 Task: Create a rule from the Recommended list, Task Added to this Project -> add SubTasks in the project AgileBuddy with SubTasks Gather and Analyse Requirements , Design and Implement Solution , System Test and UAT , Release to Production / Go Live
Action: Mouse moved to (237, 349)
Screenshot: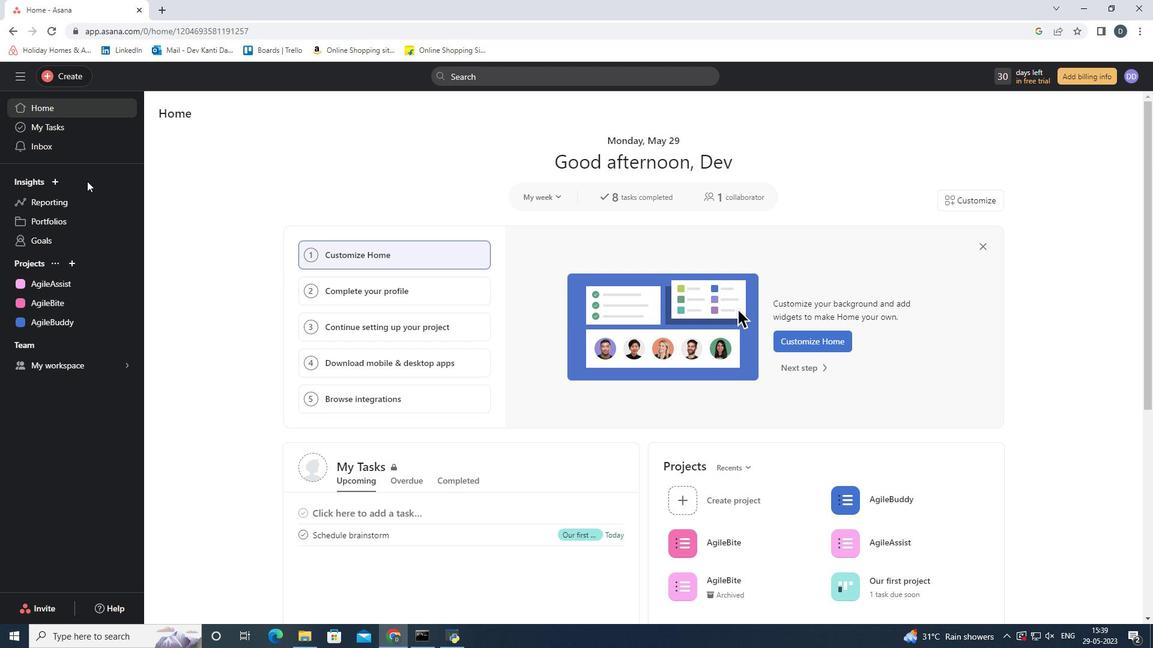 
Action: Mouse scrolled (237, 348) with delta (0, 0)
Screenshot: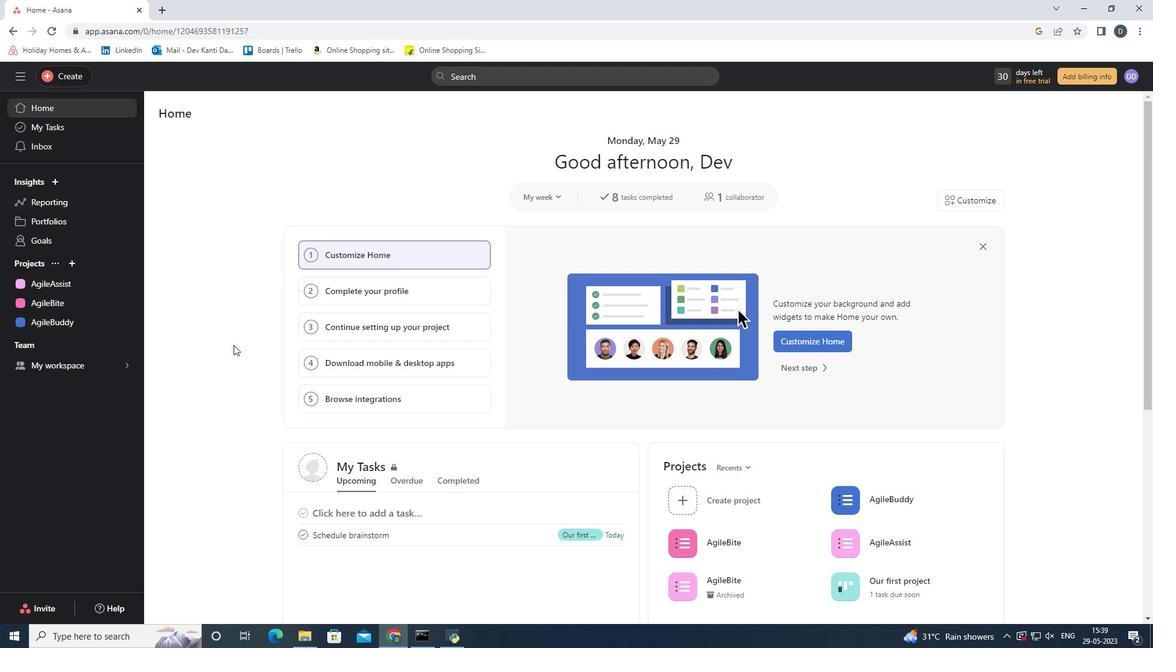 
Action: Mouse scrolled (237, 348) with delta (0, 0)
Screenshot: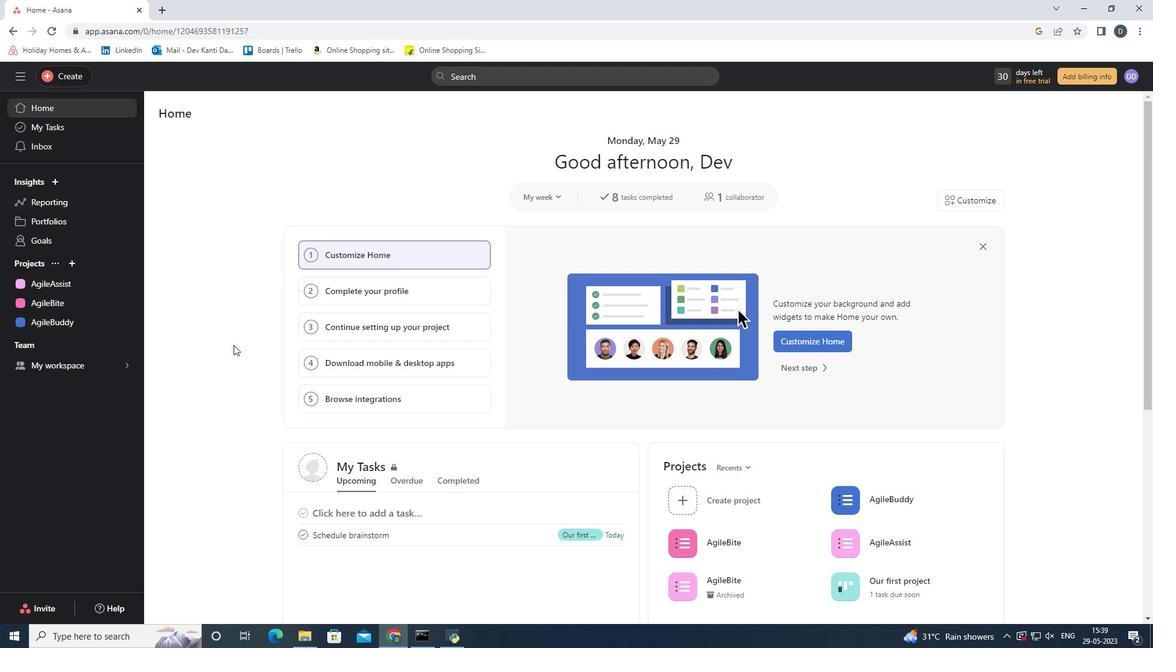 
Action: Mouse scrolled (237, 348) with delta (0, 0)
Screenshot: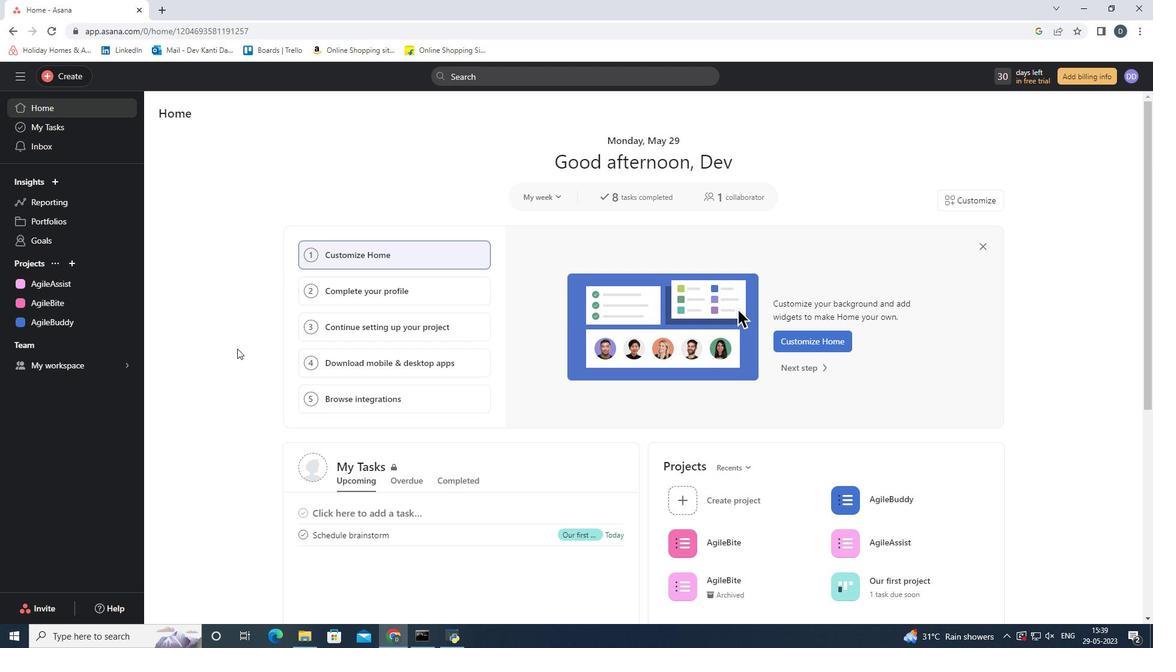 
Action: Mouse scrolled (237, 348) with delta (0, 0)
Screenshot: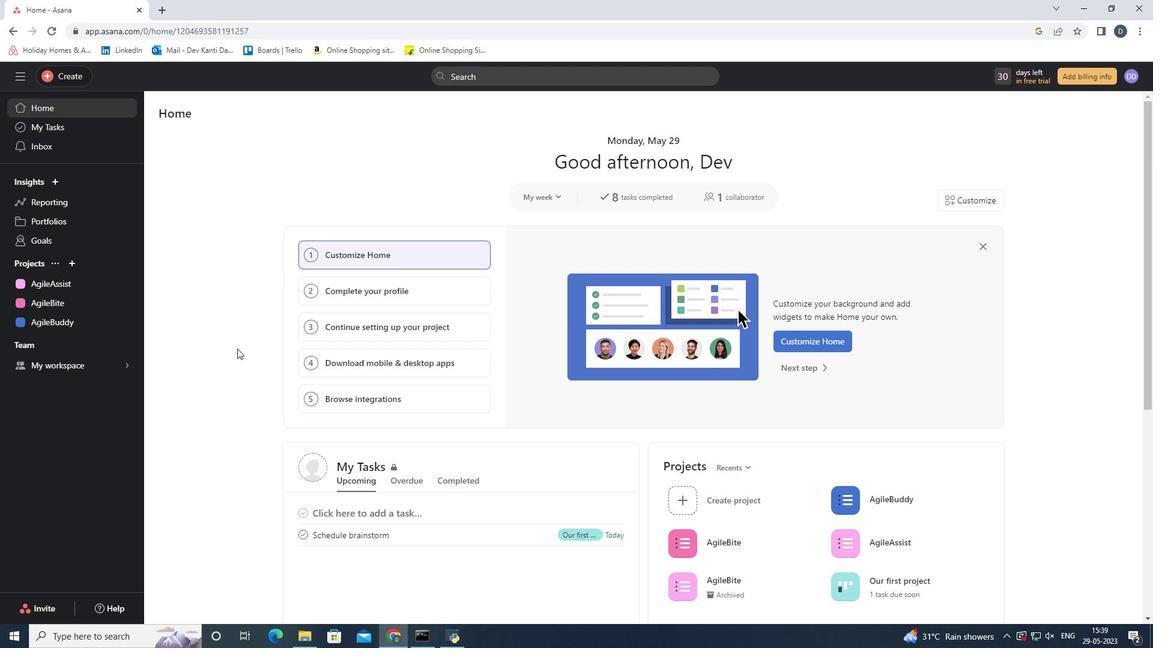 
Action: Mouse moved to (238, 349)
Screenshot: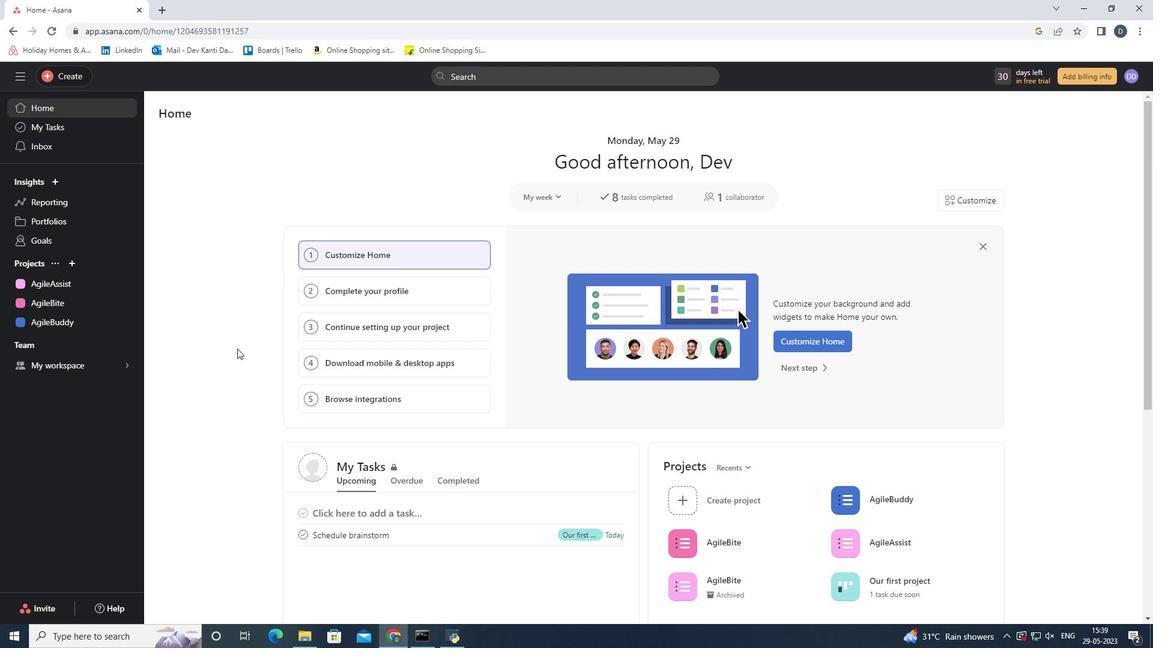 
Action: Mouse scrolled (237, 348) with delta (0, 0)
Screenshot: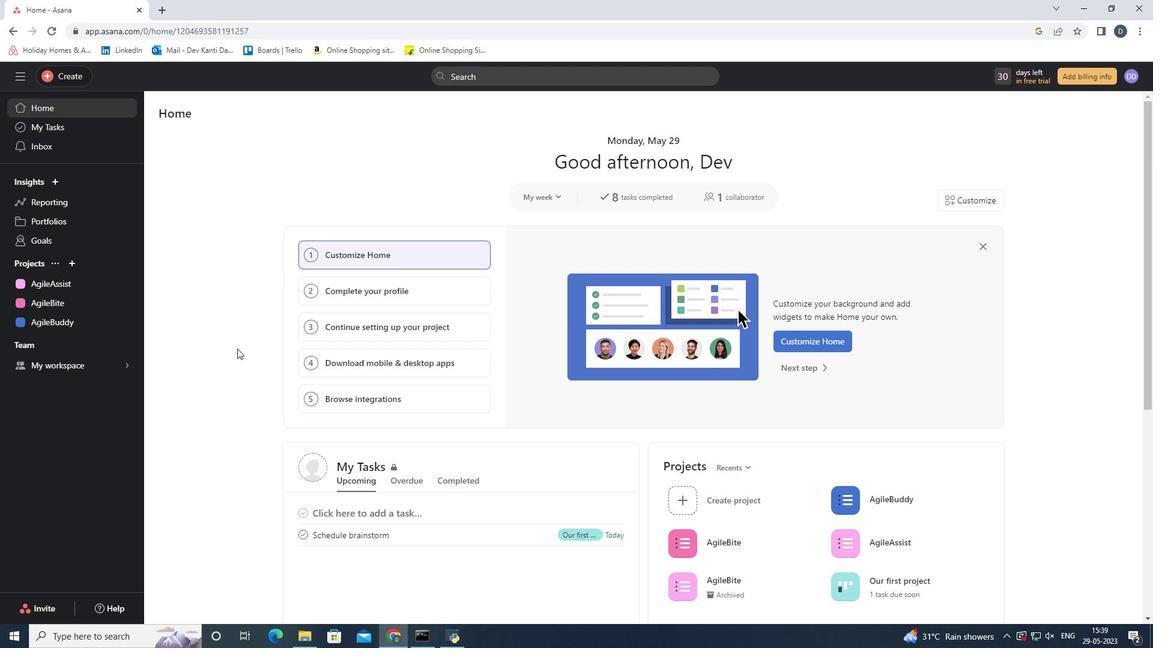 
Action: Mouse scrolled (238, 349) with delta (0, 0)
Screenshot: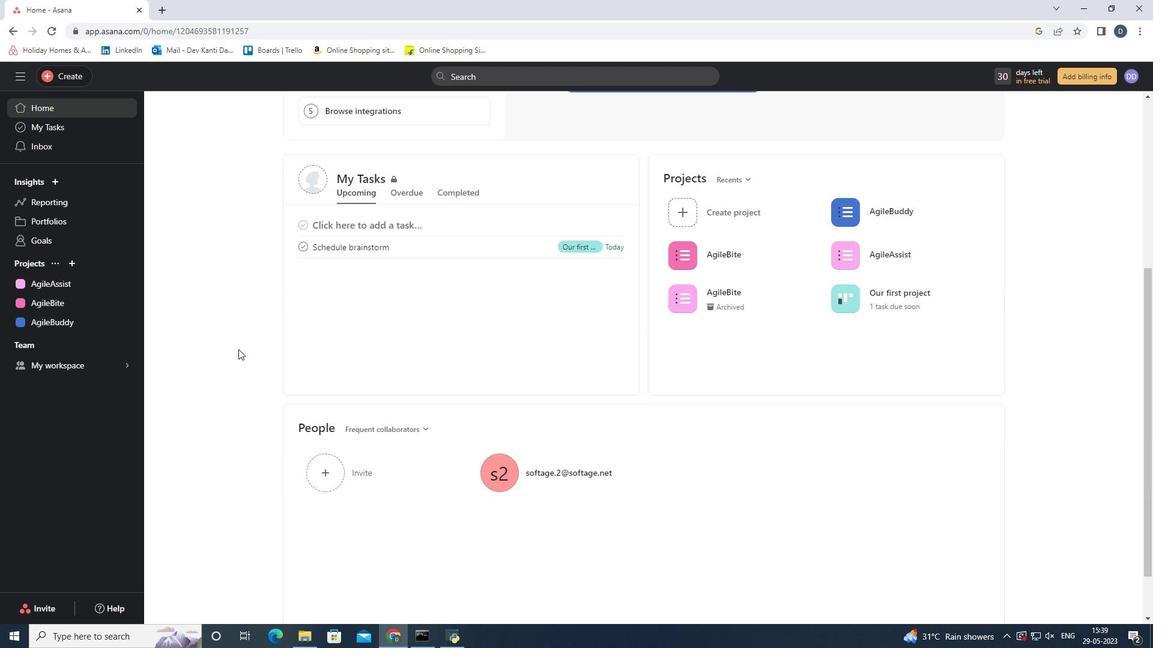 
Action: Mouse scrolled (238, 349) with delta (0, 0)
Screenshot: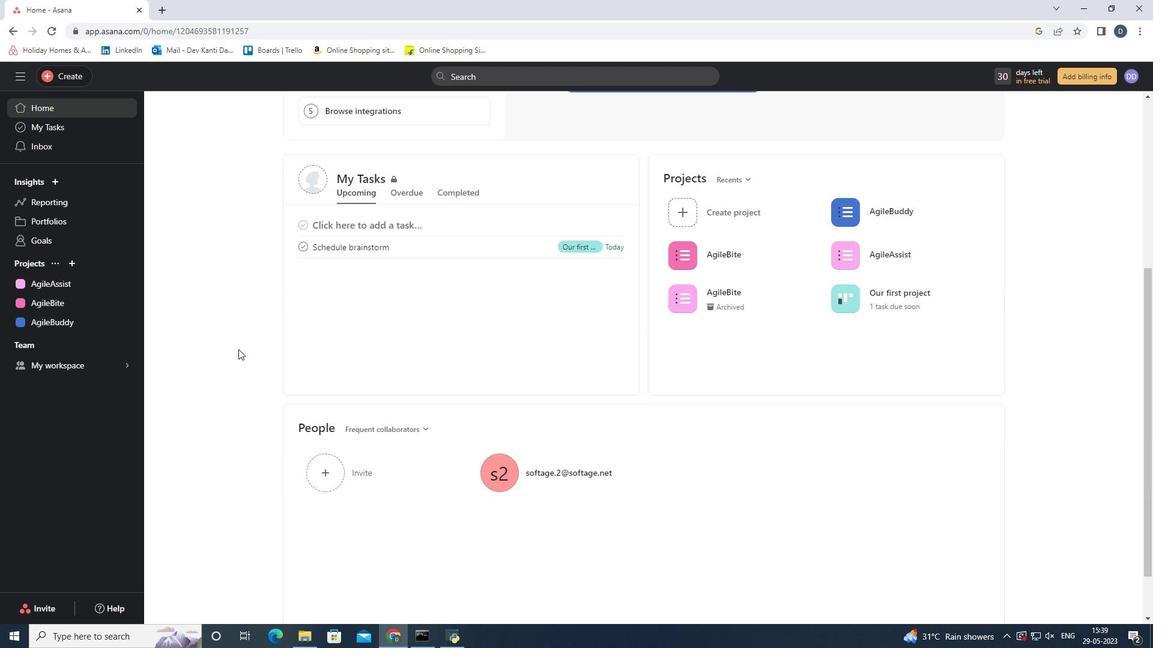 
Action: Mouse scrolled (238, 349) with delta (0, 0)
Screenshot: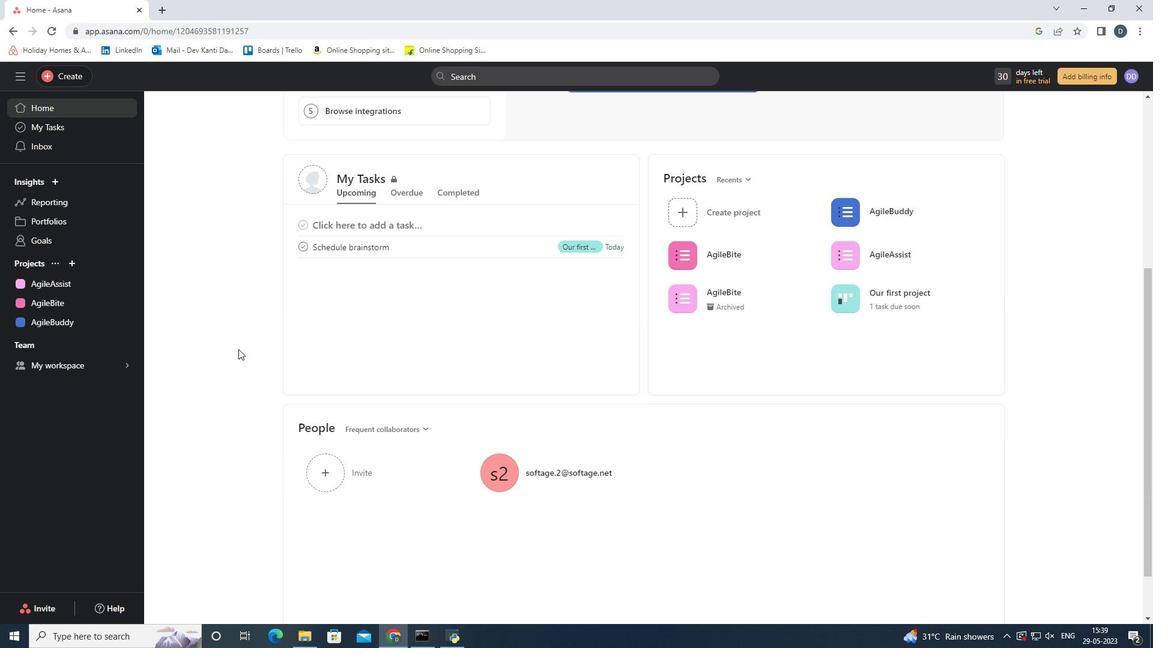 
Action: Mouse scrolled (238, 349) with delta (0, 0)
Screenshot: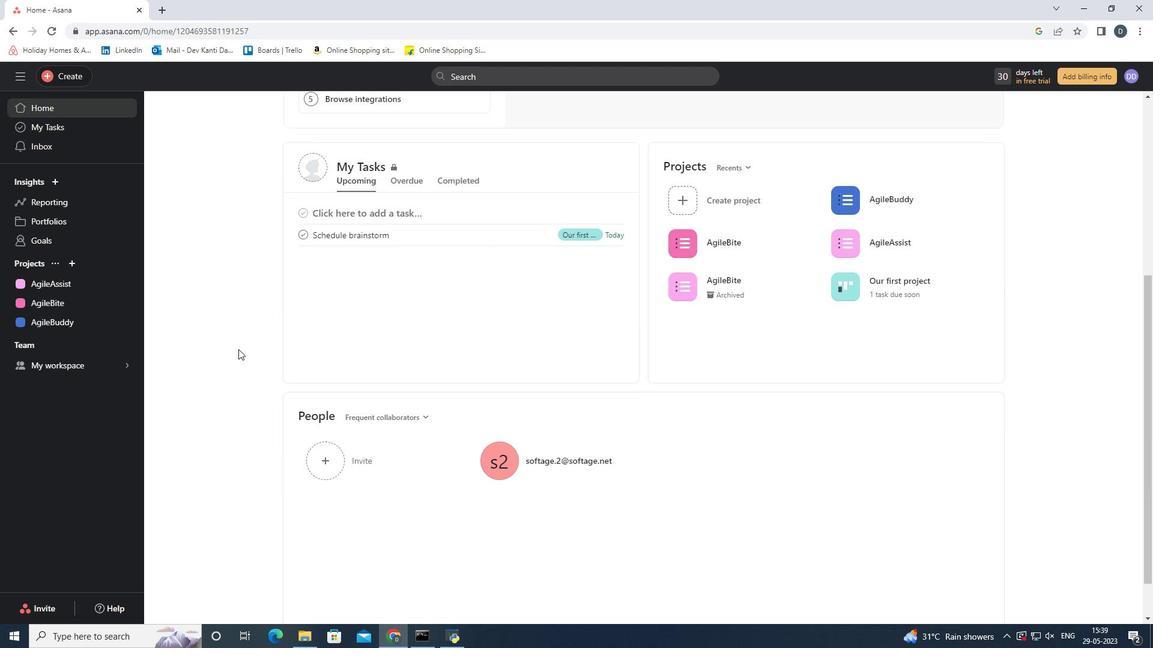 
Action: Mouse scrolled (238, 349) with delta (0, 0)
Screenshot: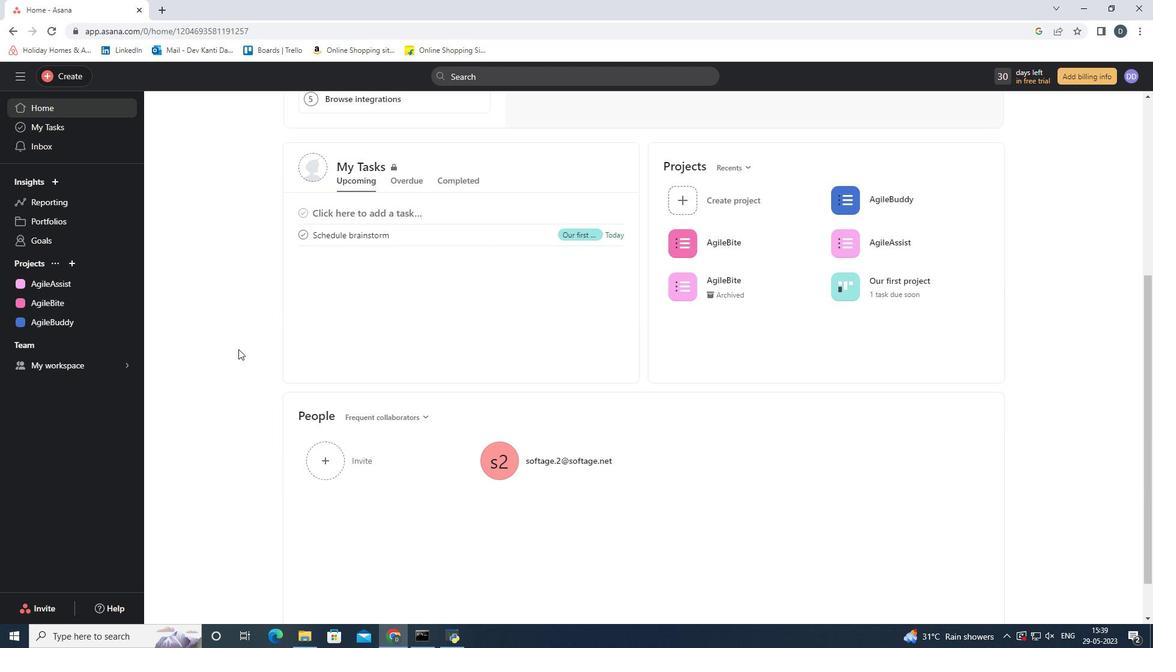 
Action: Mouse scrolled (238, 350) with delta (0, 0)
Screenshot: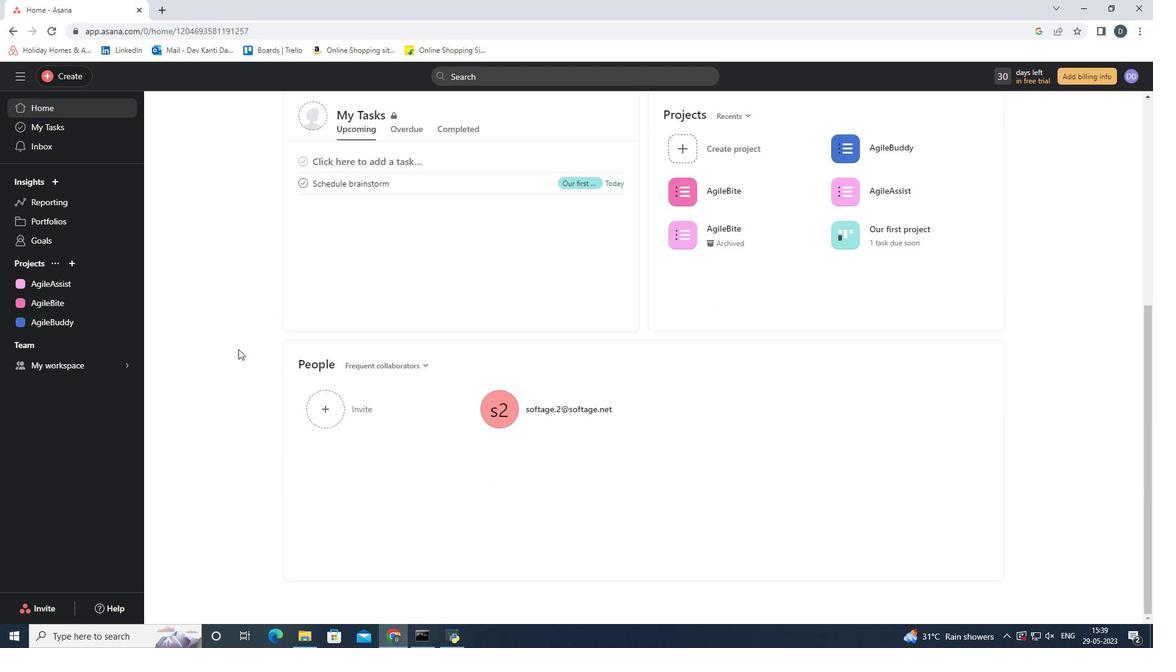 
Action: Mouse scrolled (238, 350) with delta (0, 0)
Screenshot: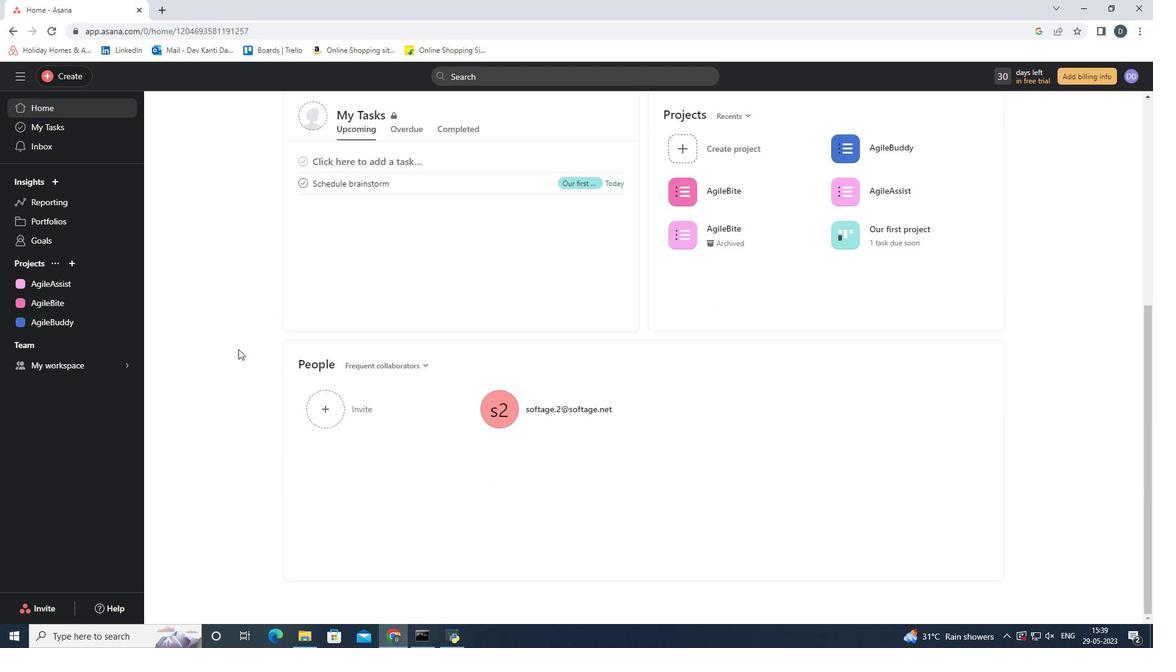 
Action: Mouse scrolled (238, 350) with delta (0, 0)
Screenshot: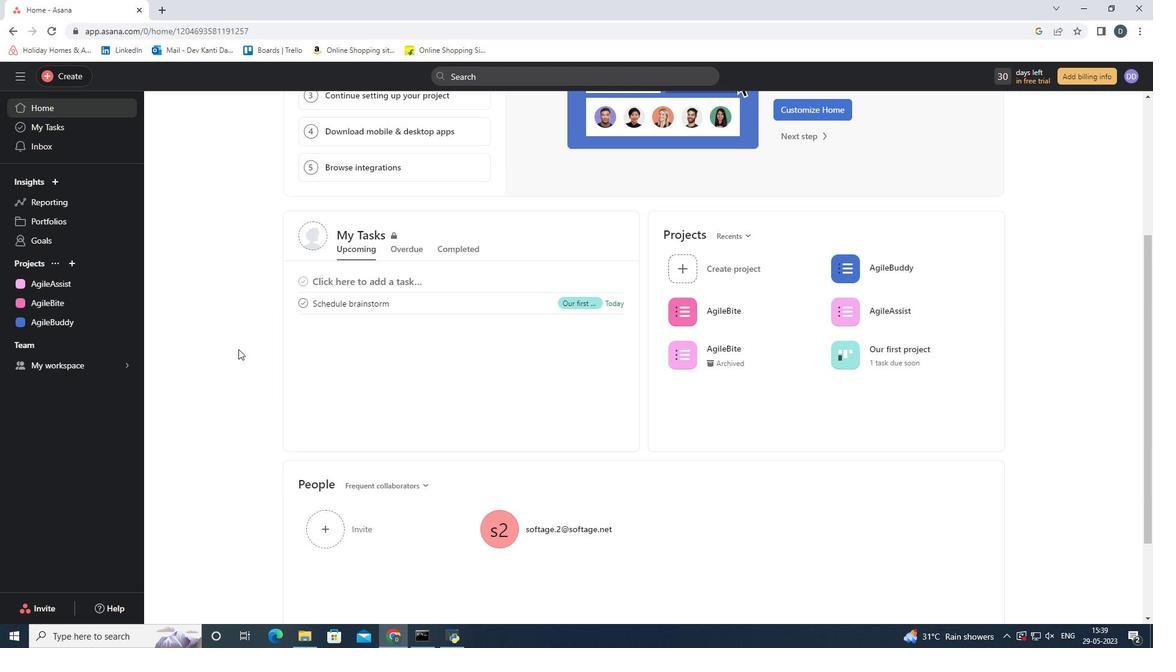 
Action: Mouse scrolled (238, 350) with delta (0, 0)
Screenshot: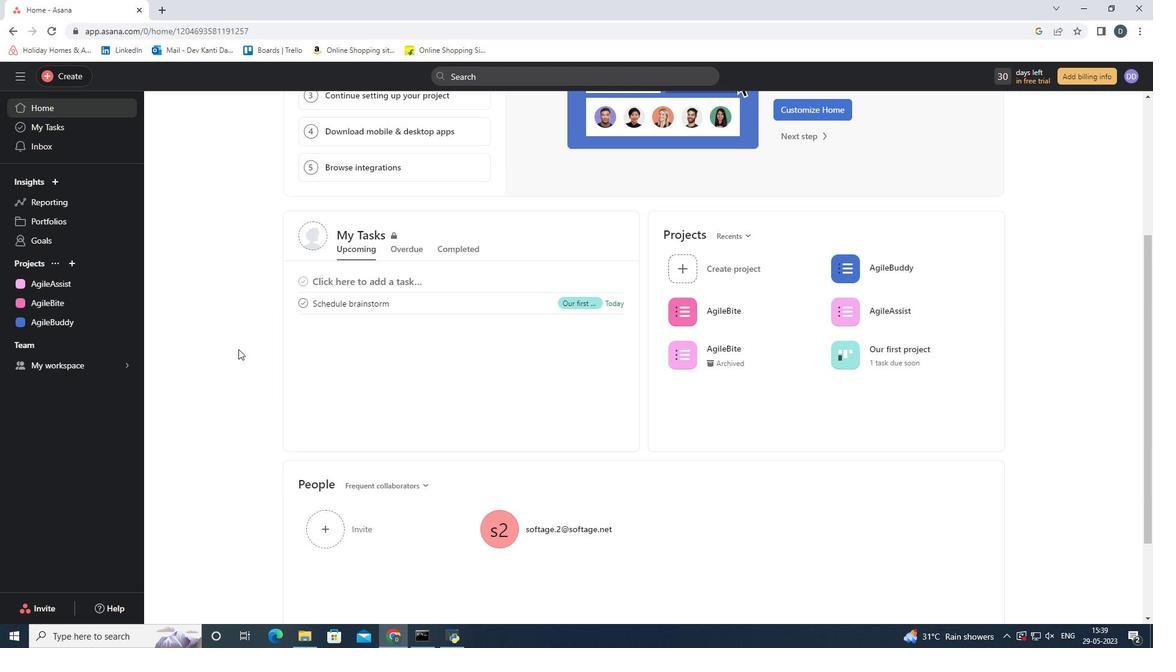 
Action: Mouse scrolled (238, 350) with delta (0, 0)
Screenshot: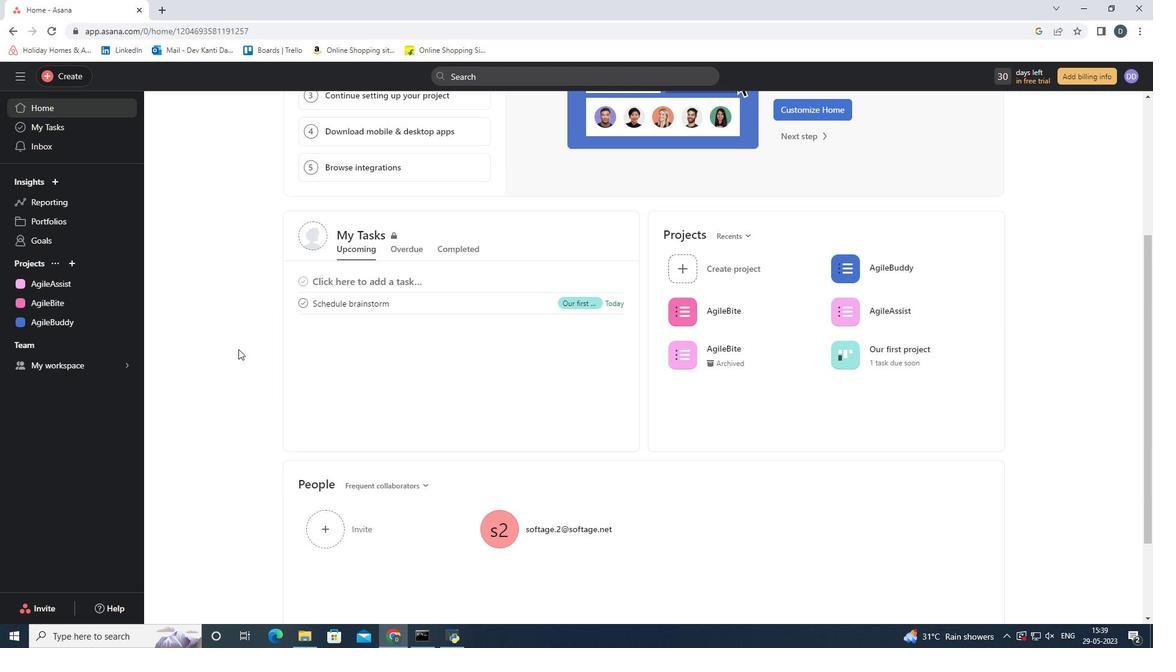 
Action: Mouse scrolled (238, 350) with delta (0, 0)
Screenshot: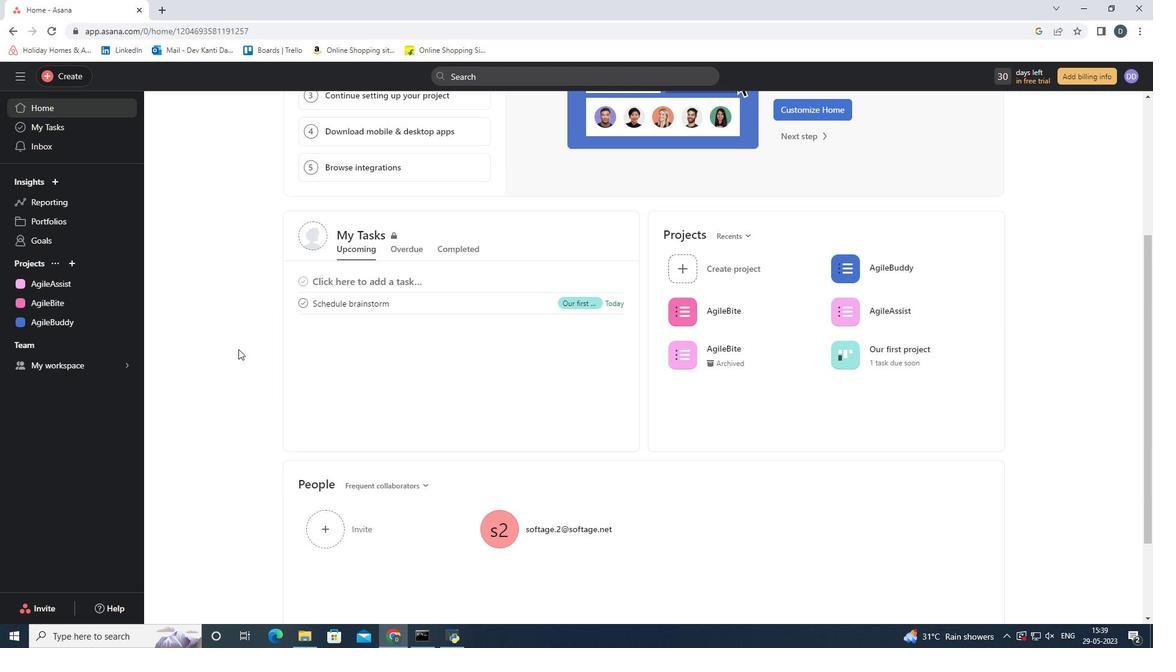
Action: Mouse scrolled (238, 350) with delta (0, 0)
Screenshot: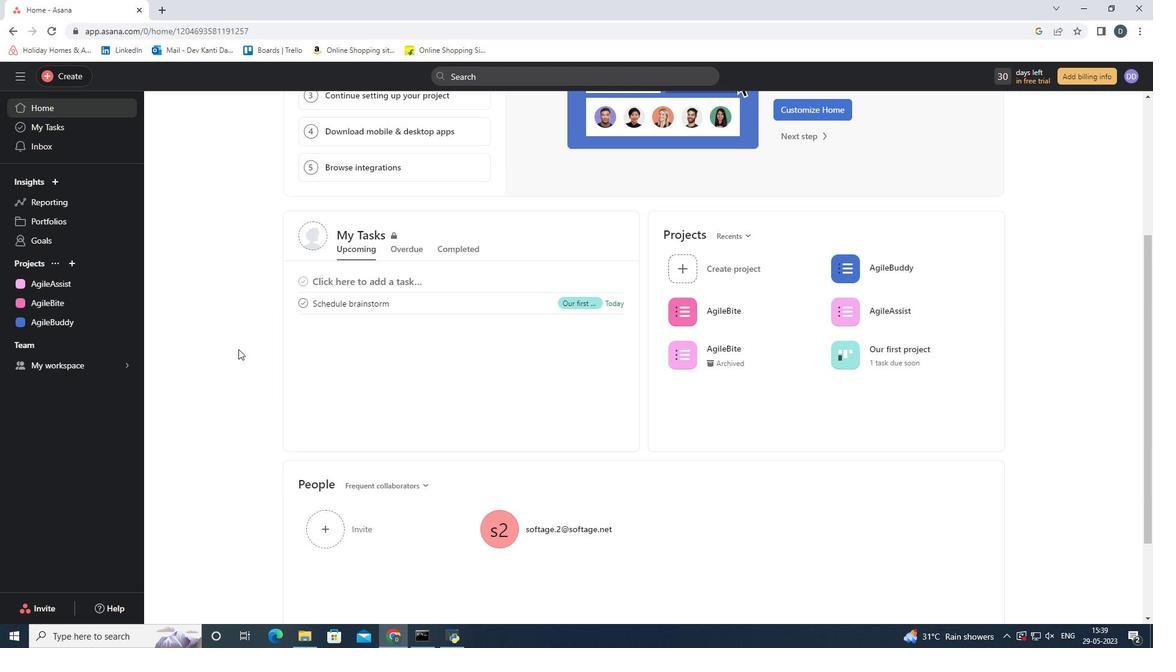 
Action: Mouse scrolled (238, 350) with delta (0, 0)
Screenshot: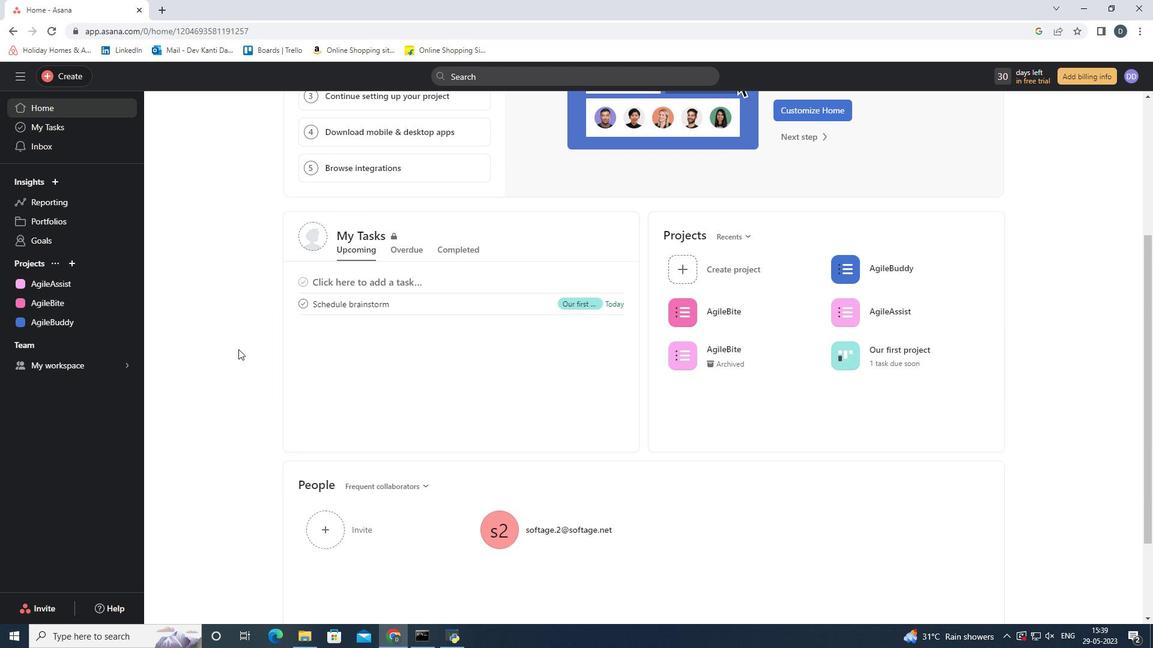 
Action: Mouse moved to (47, 323)
Screenshot: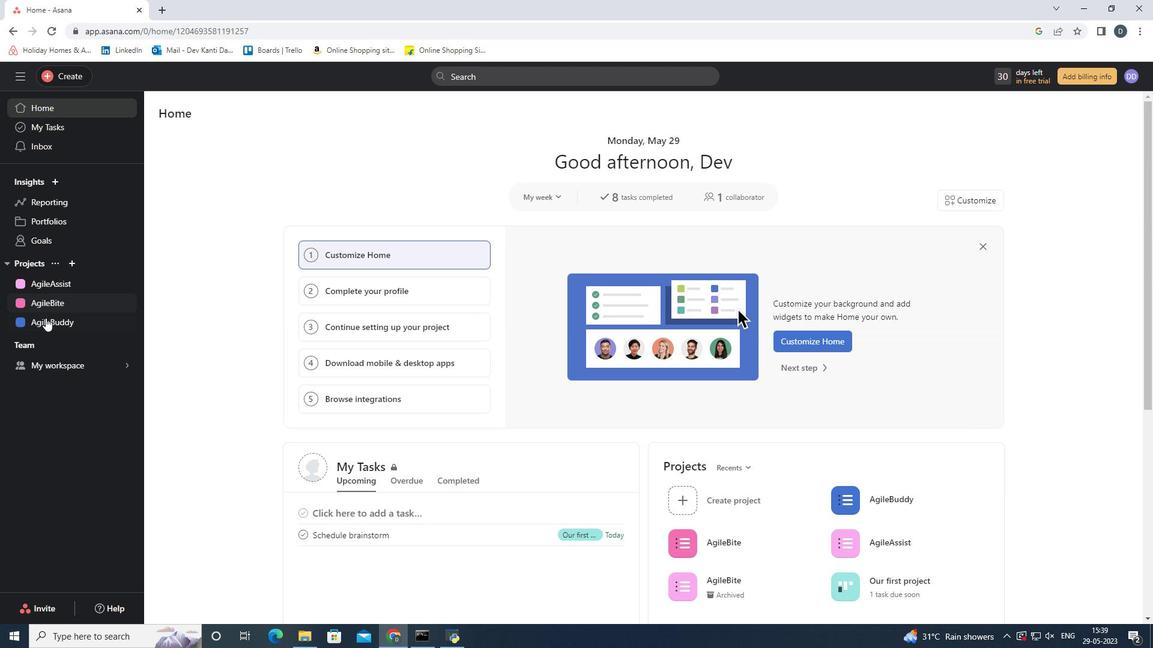 
Action: Mouse pressed left at (47, 323)
Screenshot: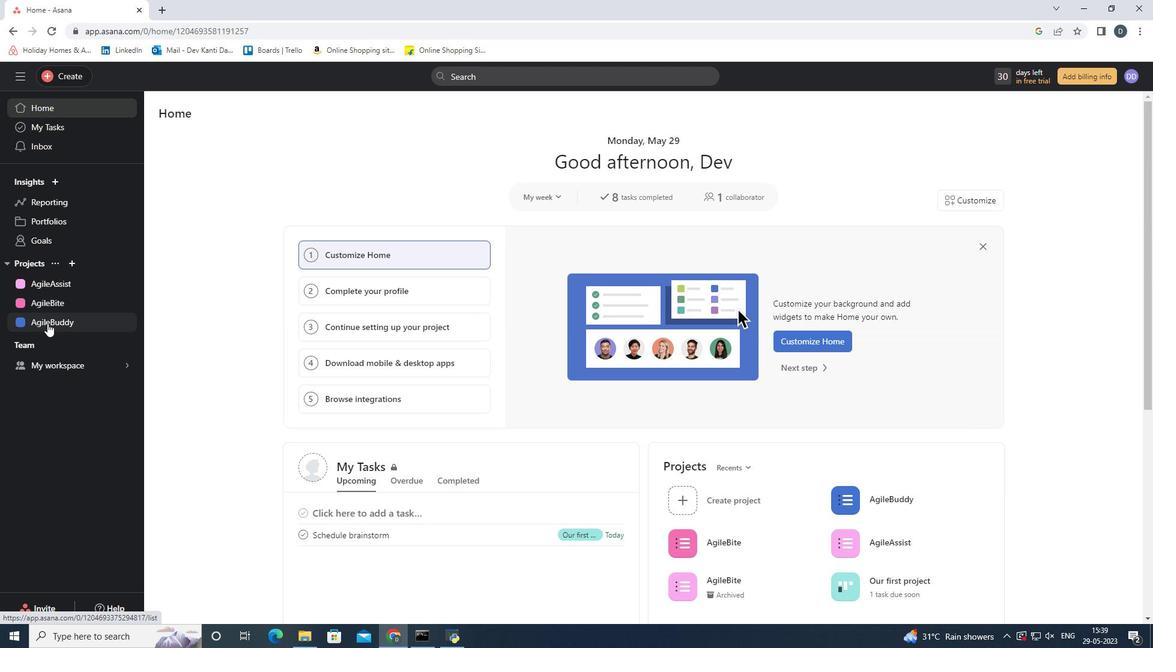 
Action: Mouse moved to (1107, 124)
Screenshot: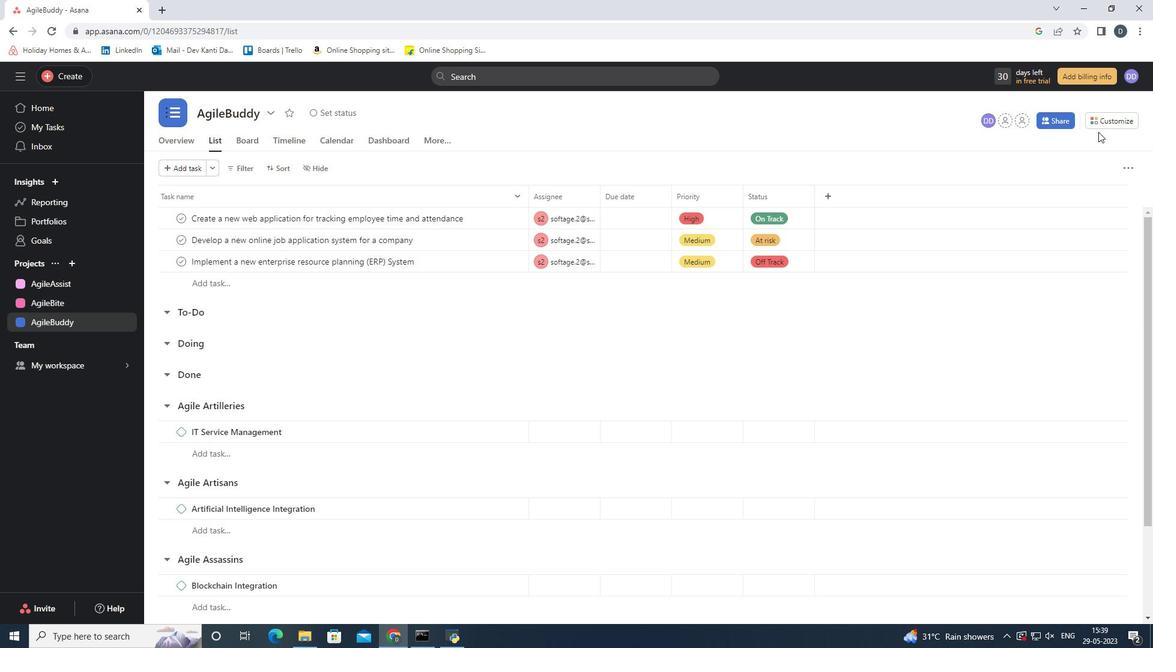 
Action: Mouse pressed left at (1107, 124)
Screenshot: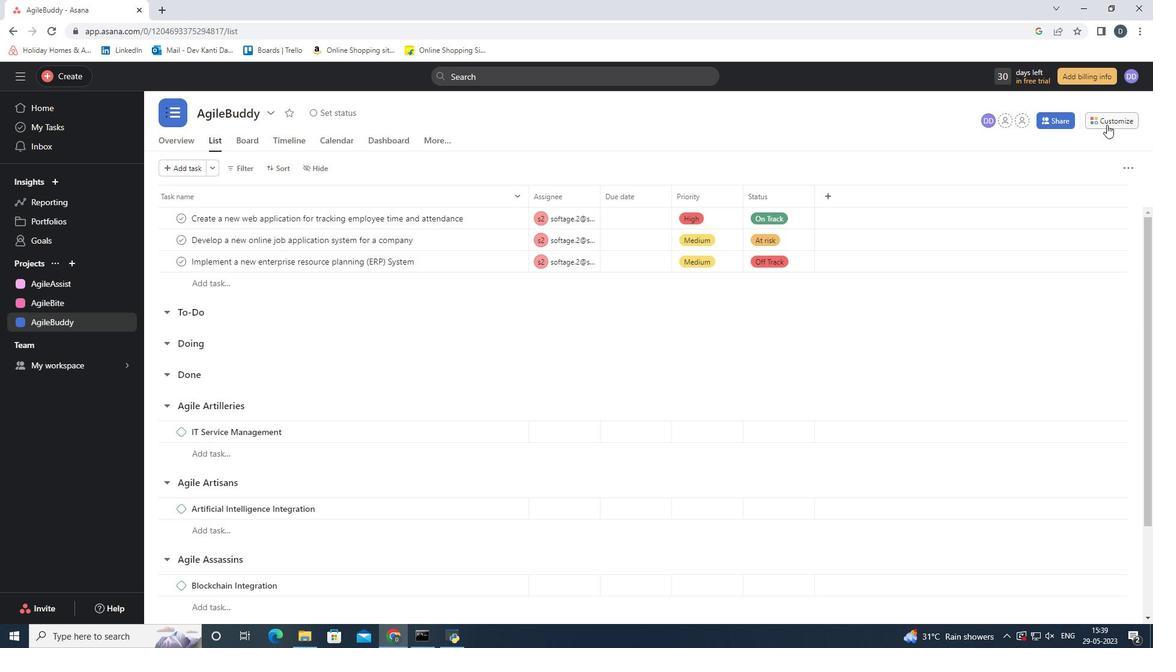 
Action: Mouse moved to (912, 274)
Screenshot: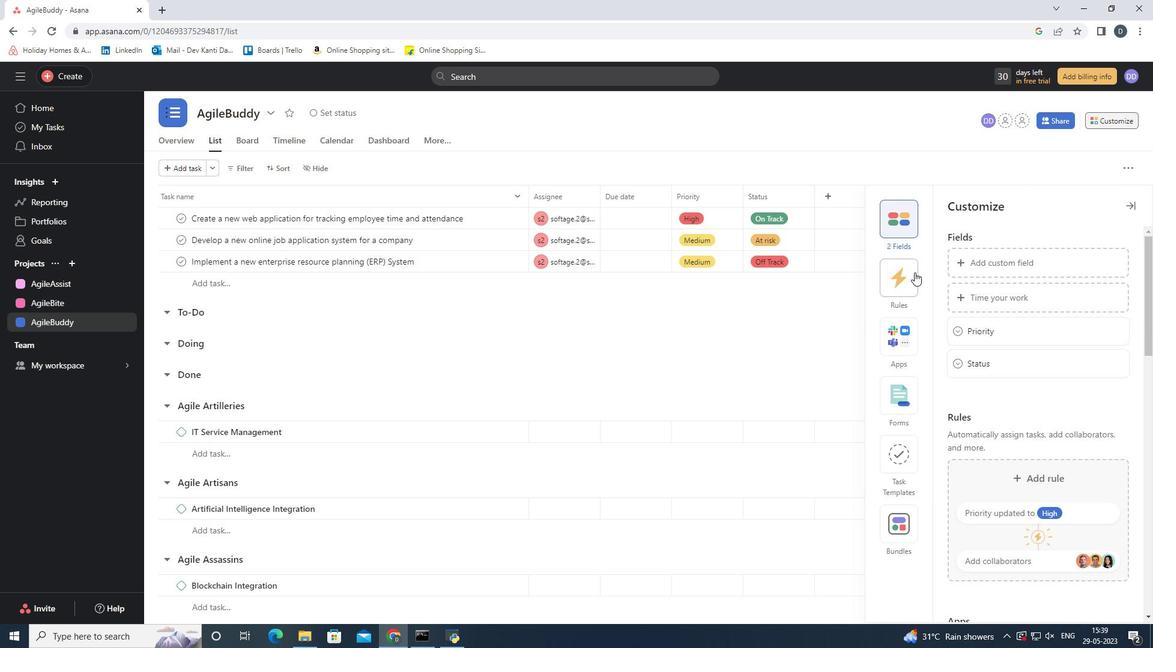 
Action: Mouse pressed left at (912, 274)
Screenshot: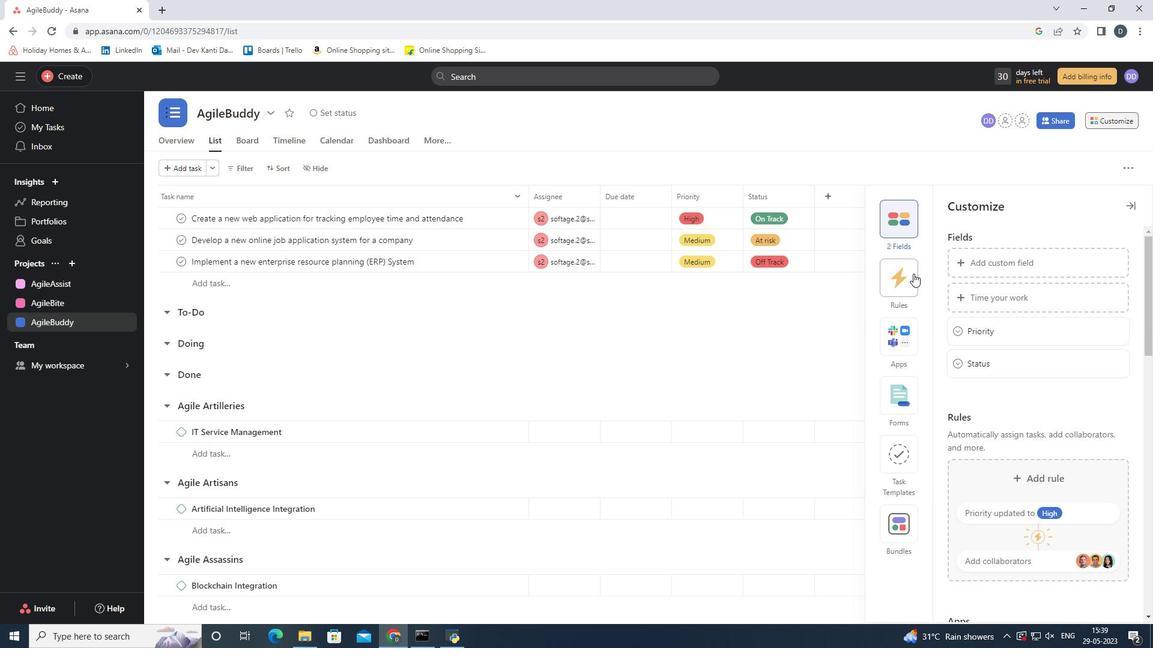 
Action: Mouse moved to (1075, 316)
Screenshot: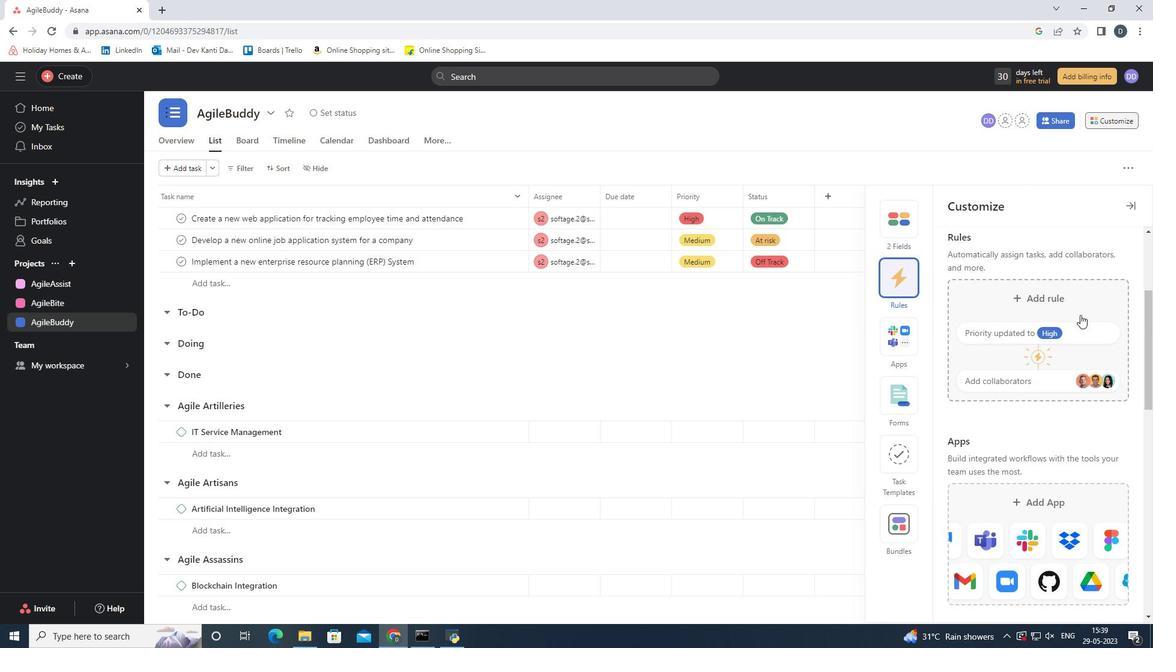 
Action: Mouse pressed left at (1075, 316)
Screenshot: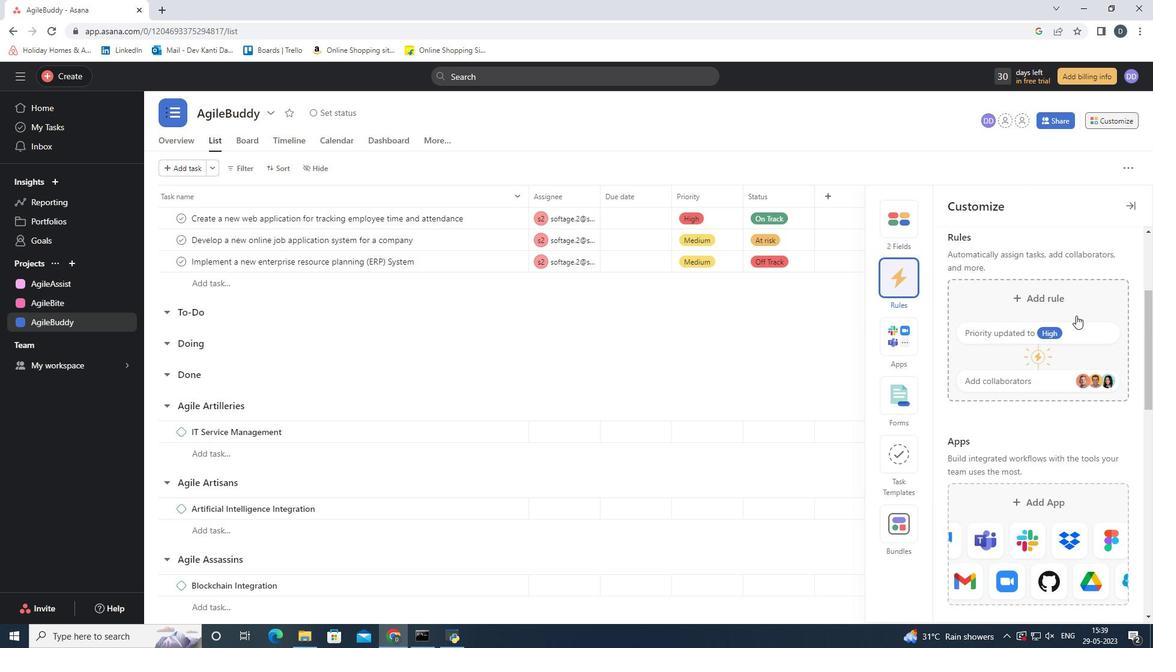 
Action: Mouse moved to (841, 226)
Screenshot: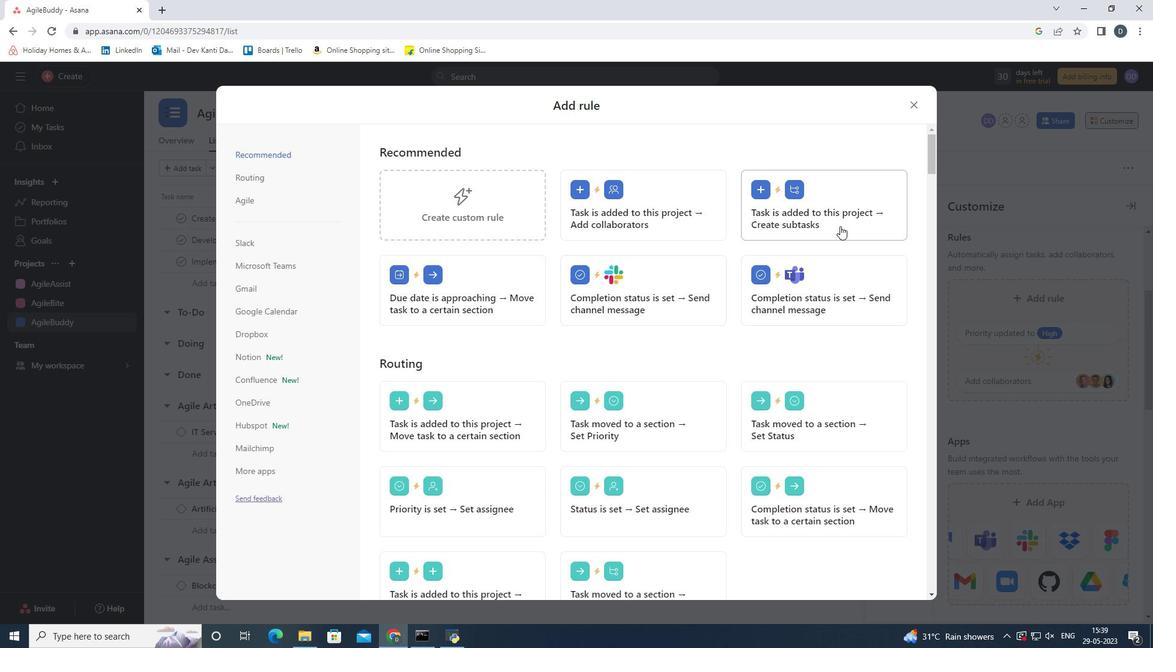 
Action: Mouse pressed left at (841, 226)
Screenshot: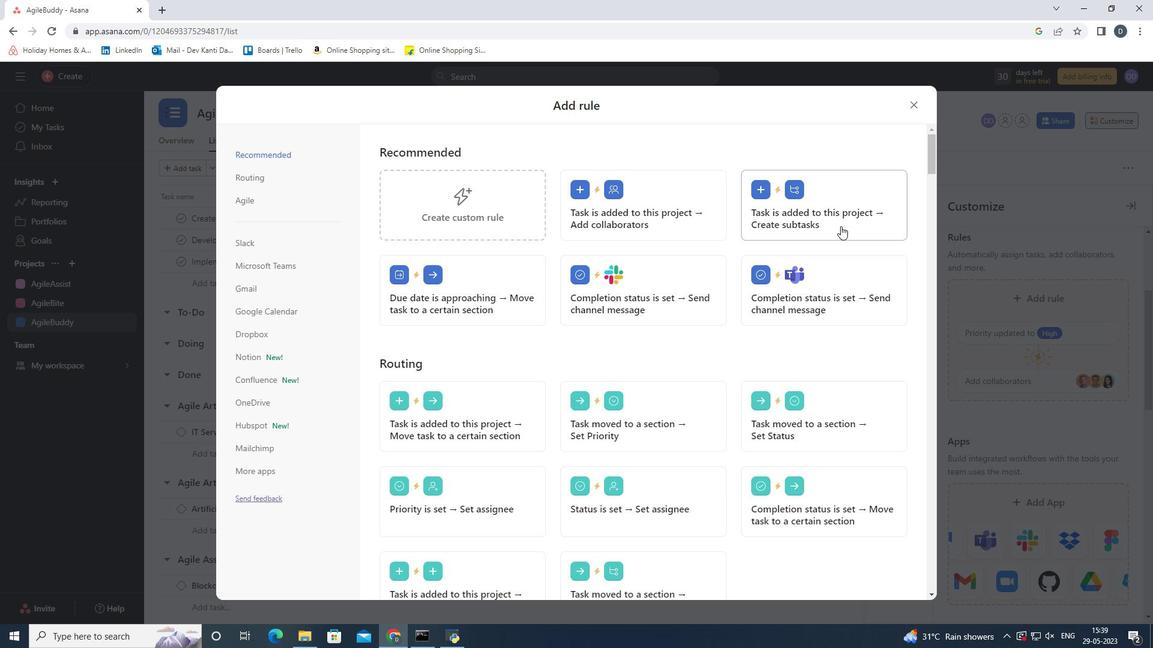 
Action: Mouse moved to (790, 206)
Screenshot: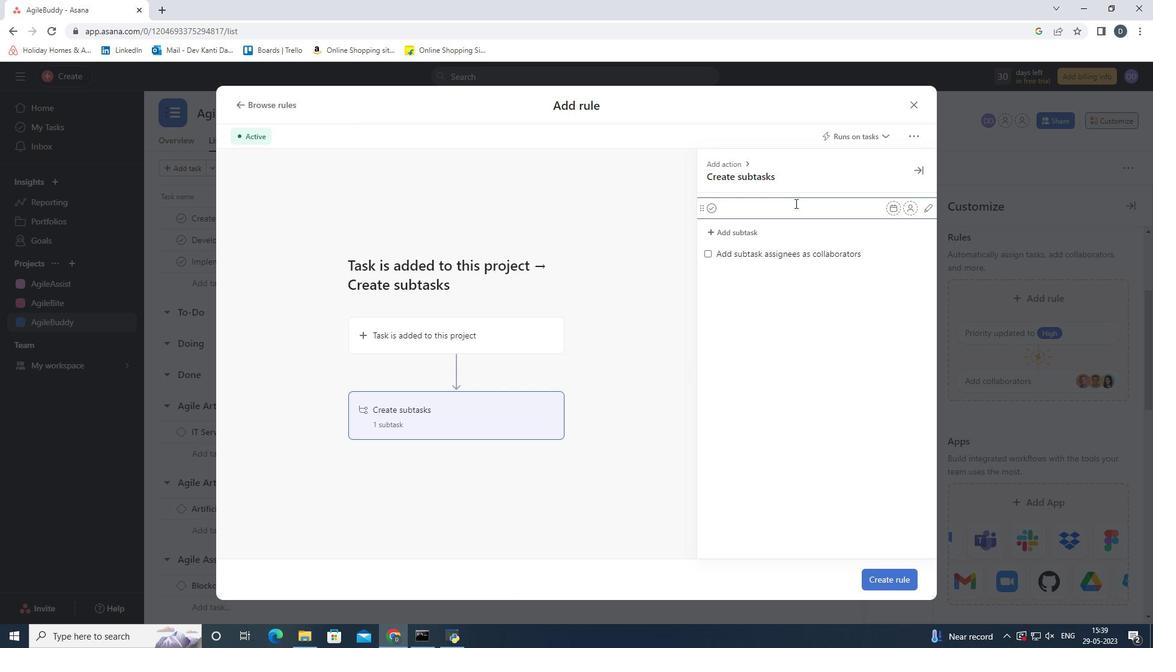 
Action: Mouse pressed left at (790, 206)
Screenshot: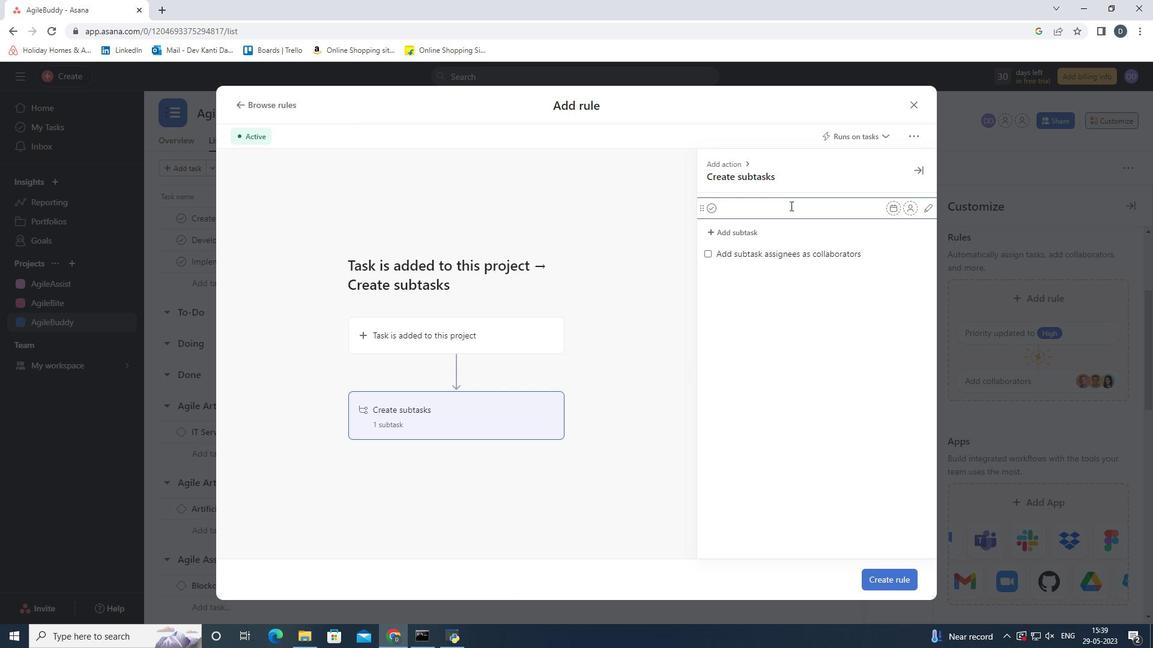 
Action: Mouse moved to (767, 207)
Screenshot: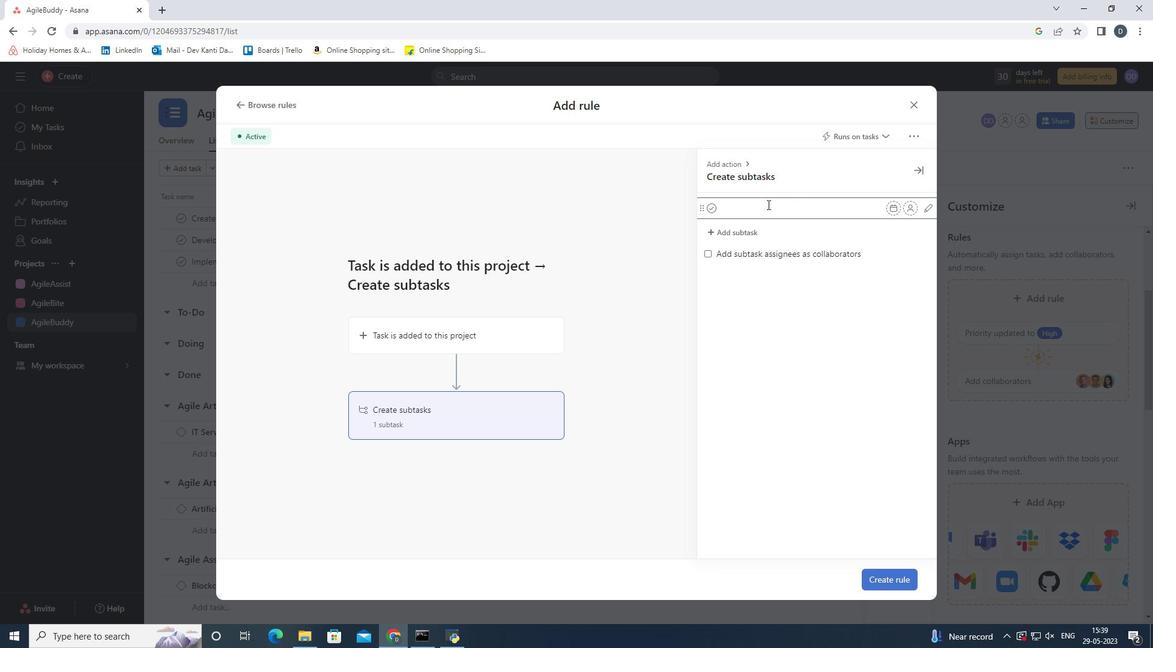 
Action: Key pressed <Key.shift><Key.shift><Key.shift><Key.shift><Key.shift><Key.shift><Key.shift><Key.shift><Key.shift><Key.shift><Key.shift><Key.shift><Key.shift><Key.shift><Key.shift><Key.shift><Key.shift><Key.shift><Key.shift><Key.shift><Key.shift><Key.shift><Key.shift><Key.shift><Key.shift><Key.shift><Key.shift><Key.shift><Key.shift><Key.shift><Key.shift><Key.shift><Key.shift><Key.shift><Key.shift><Key.shift><Key.shift><Key.shift><Key.shift><Key.shift><Key.shift><Key.shift><Key.shift><Key.shift><Key.shift><Key.shift><Key.shift><Key.shift><Key.shift><Key.shift><Key.shift><Key.shift><Key.shift><Key.shift><Key.shift><Key.shift><Key.shift><Key.shift><Key.shift><Key.shift><Key.shift><Key.shift><Key.shift><Key.shift><Key.shift><Key.shift><Key.shift>Gather<Key.space>and<Key.space><Key.shift><Key.shift><Key.shift><Key.shift><Key.shift><Key.shift>Analyse
Screenshot: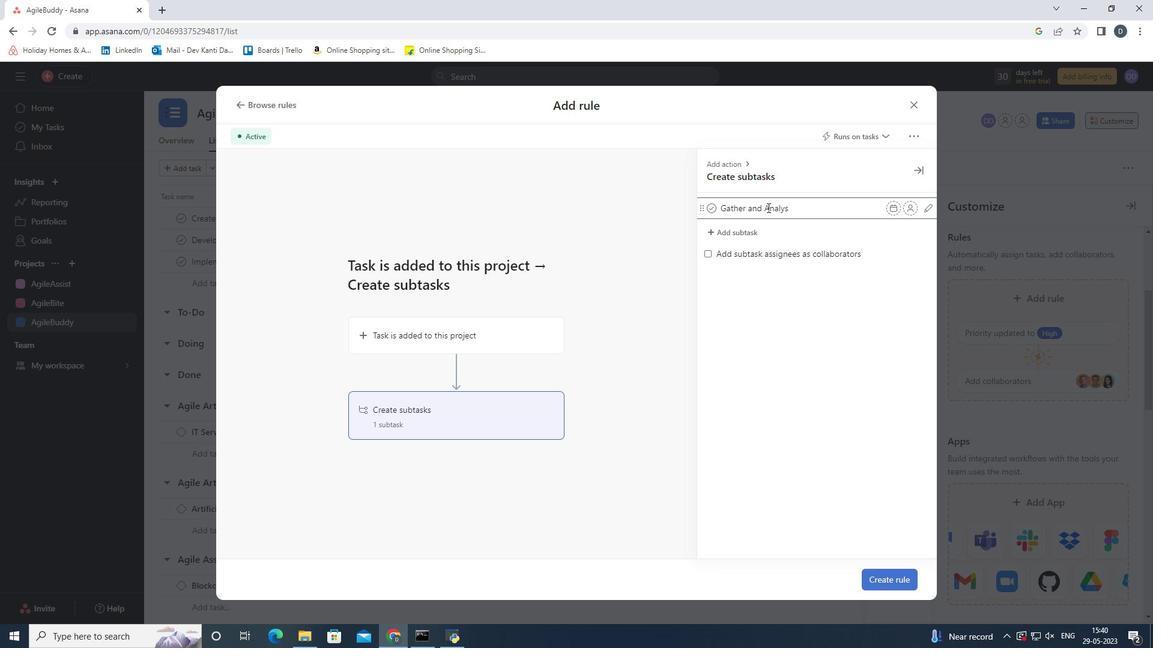 
Action: Mouse moved to (759, 231)
Screenshot: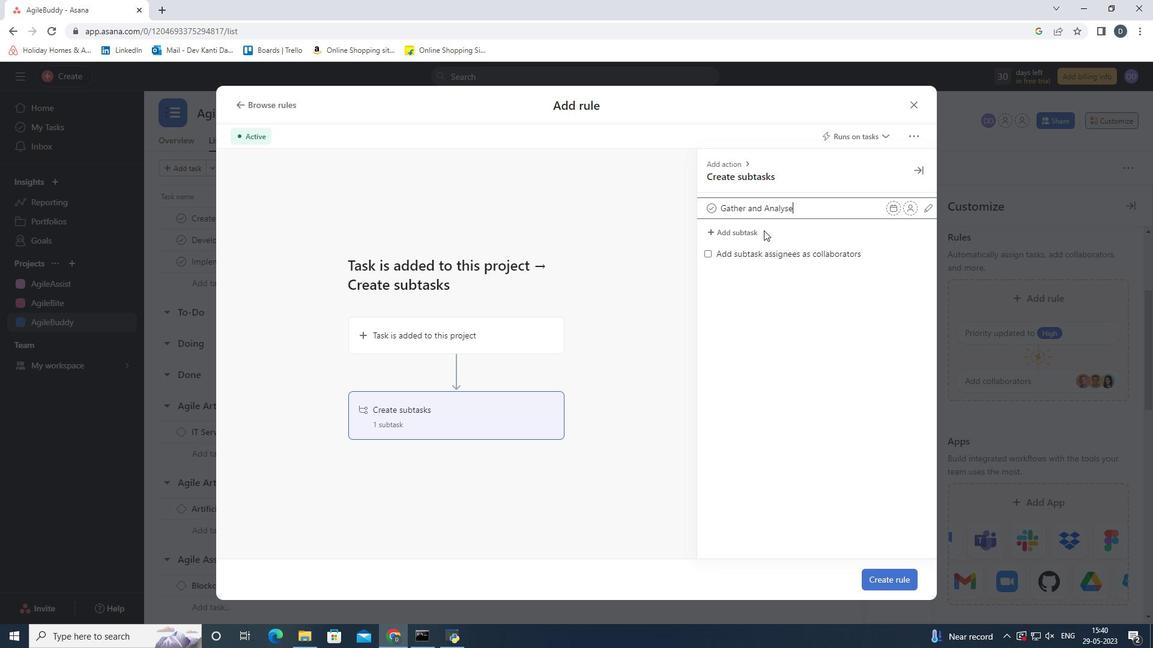 
Action: Mouse pressed left at (759, 231)
Screenshot: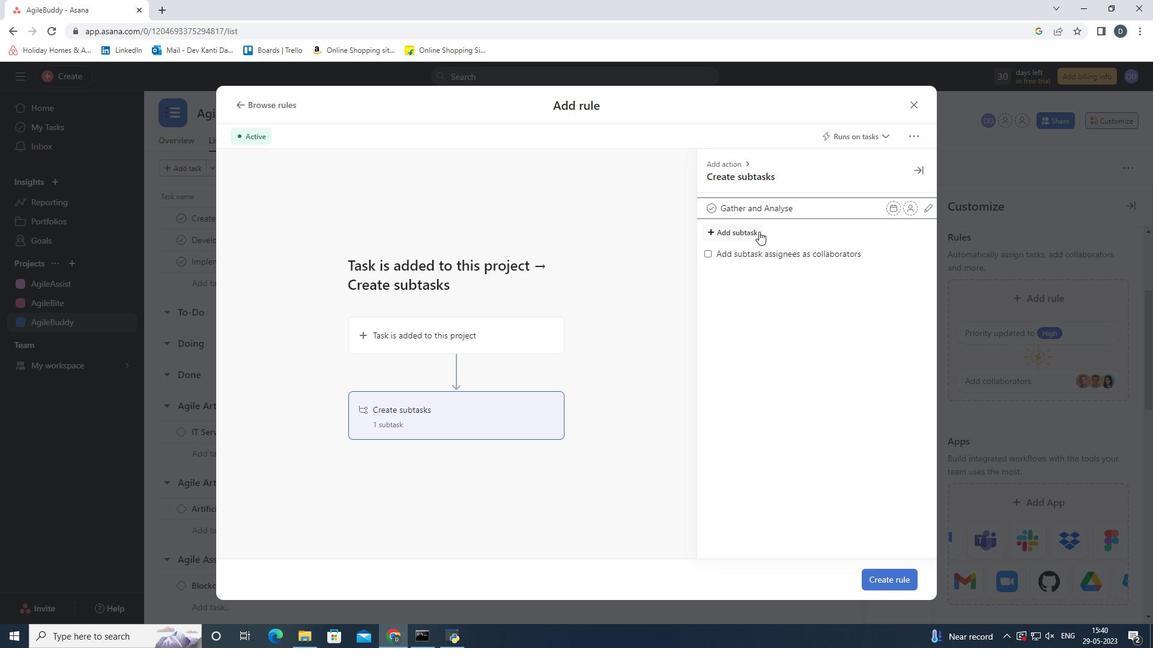 
Action: Mouse moved to (806, 207)
Screenshot: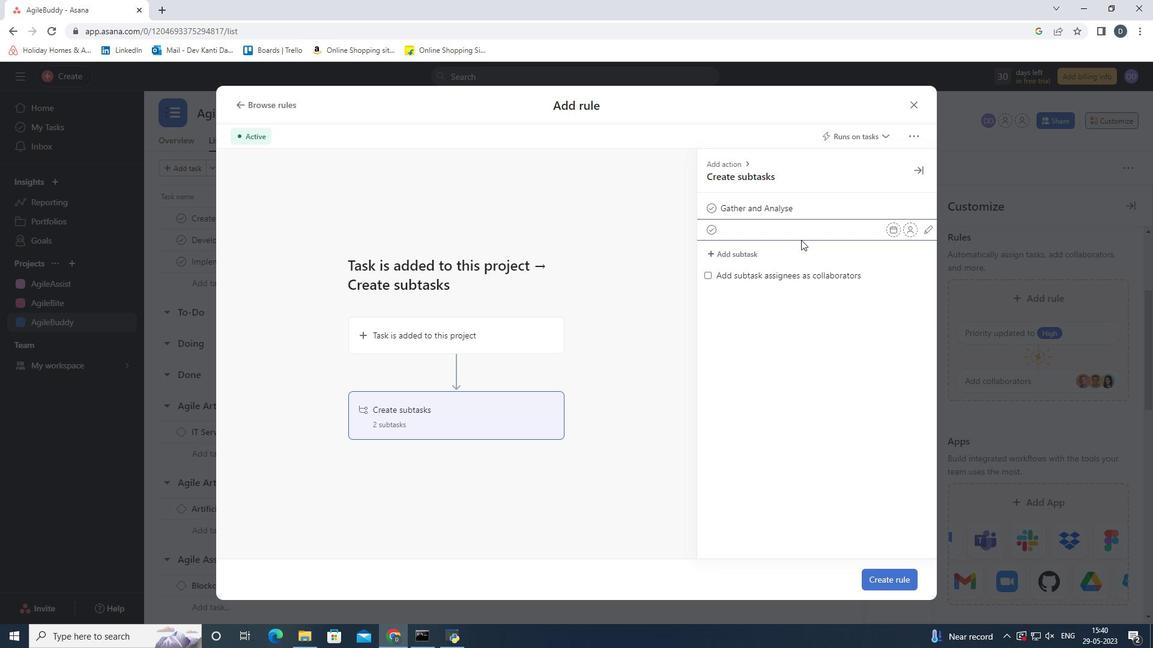 
Action: Mouse pressed left at (806, 207)
Screenshot: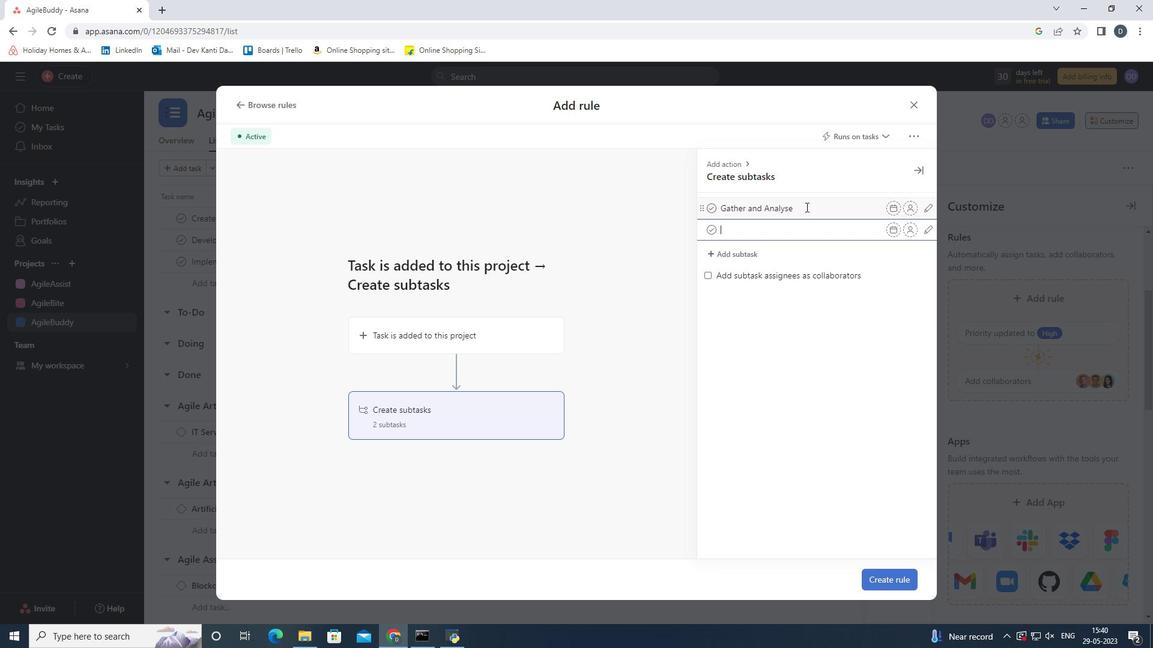 
Action: Key pressed <Key.shift><Key.shift><Key.shift><Key.shift><Key.shift><Key.shift><Key.shift><Key.shift><Key.shift><Key.shift><Key.space><Key.shift><Key.shift><Key.shift><Key.shift><Key.shift><Key.shift><Key.shift><Key.shift><Key.shift><Key.shift>Requirements
Screenshot: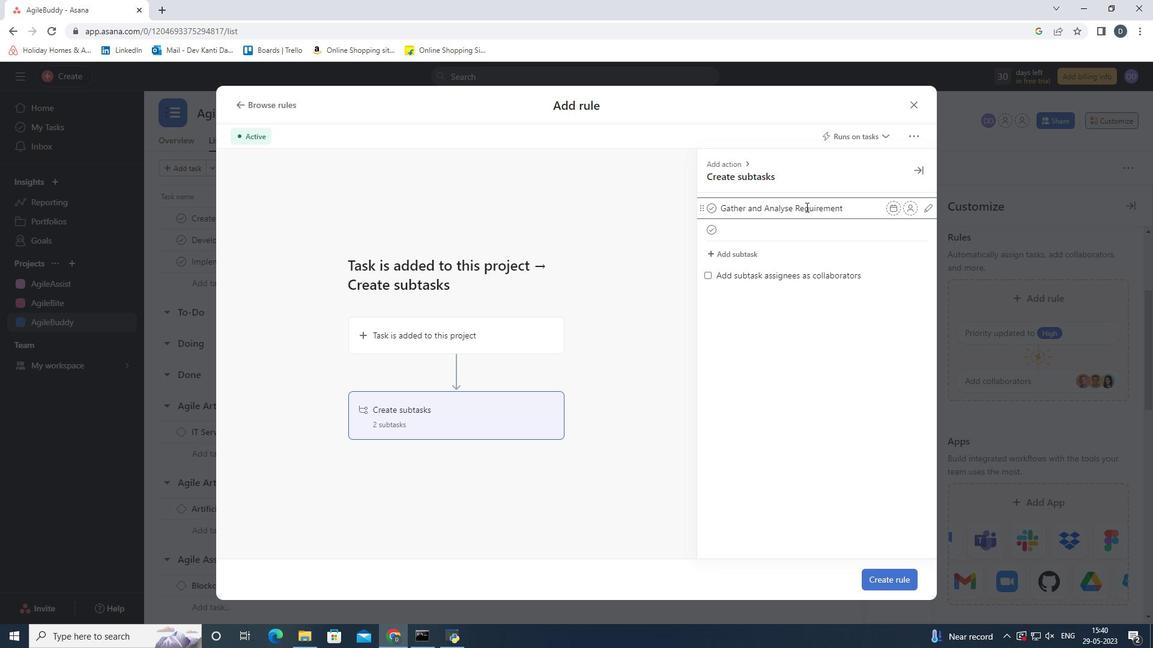 
Action: Mouse moved to (794, 228)
Screenshot: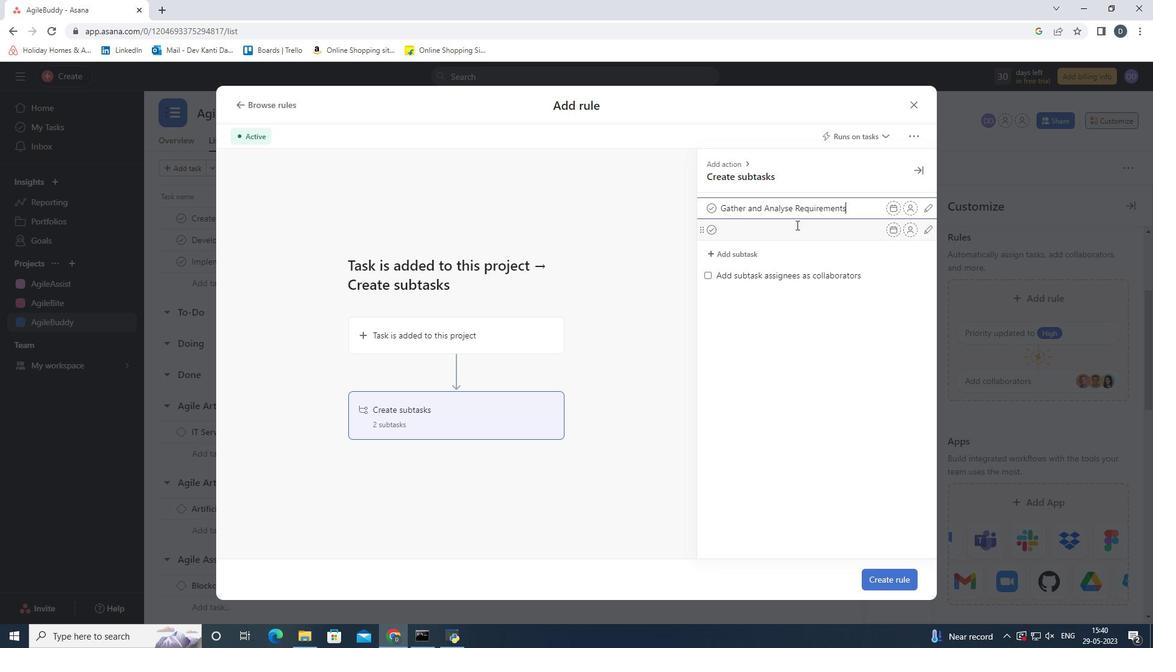 
Action: Mouse pressed left at (794, 228)
Screenshot: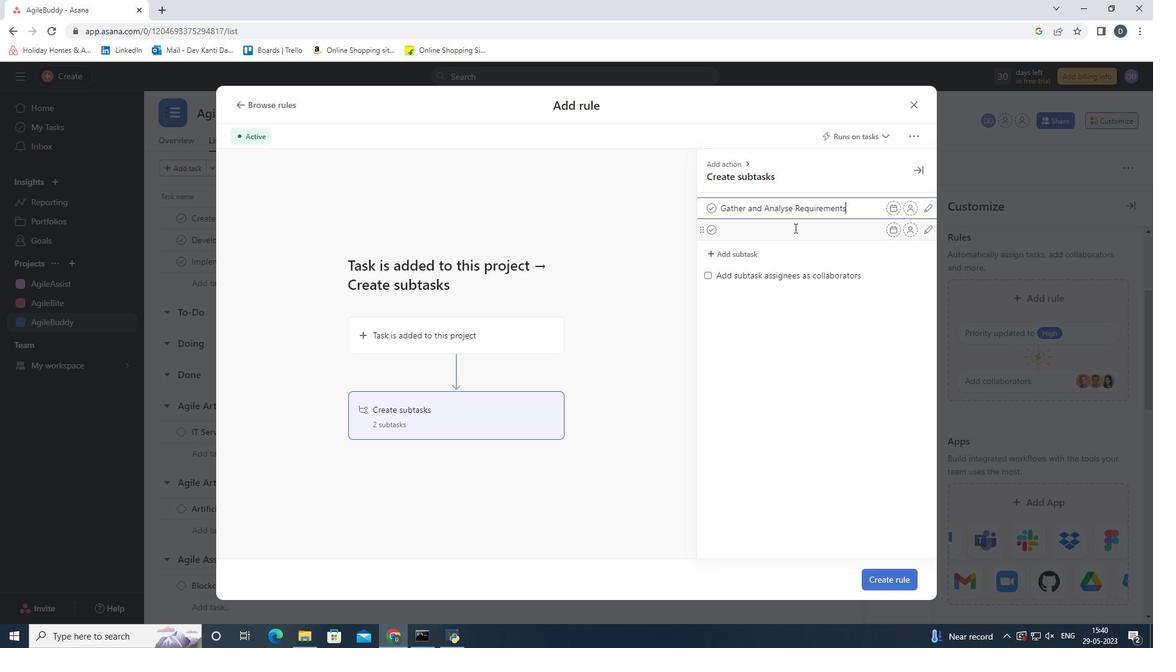 
Action: Mouse moved to (803, 322)
Screenshot: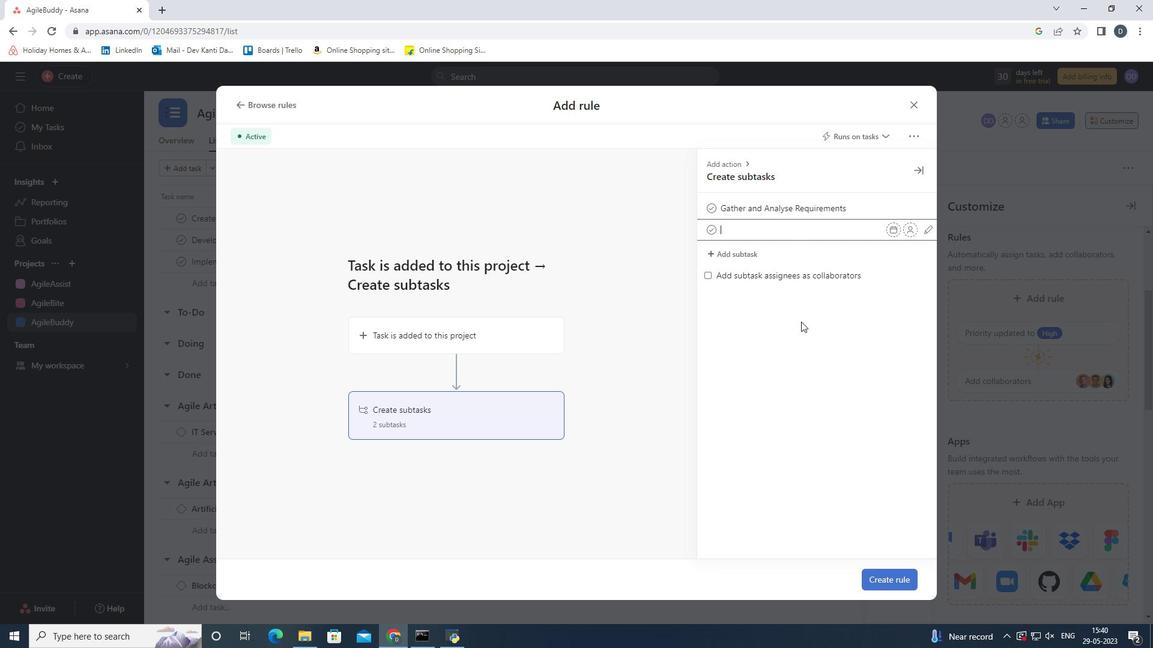 
Action: Key pressed <Key.shift>Design<Key.space>and<Key.space><Key.shift_r><Key.shift_r><Key.shift_r>Implement<Key.space><Key.shift>Solution
Screenshot: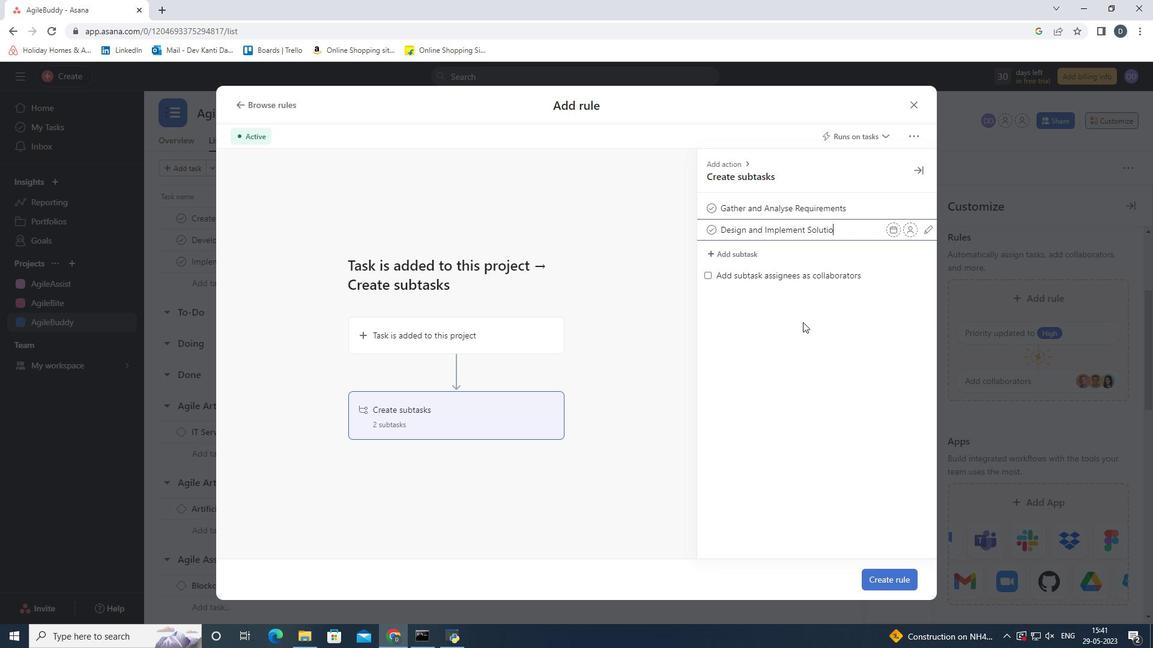 
Action: Mouse moved to (748, 259)
Screenshot: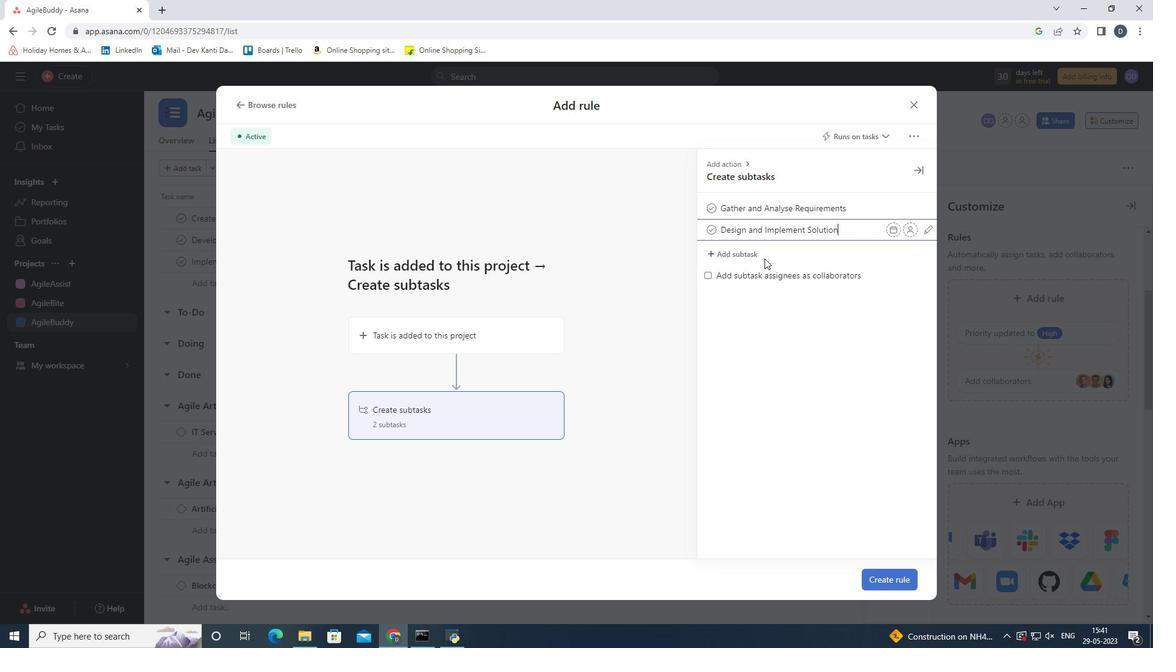 
Action: Mouse pressed left at (748, 259)
Screenshot: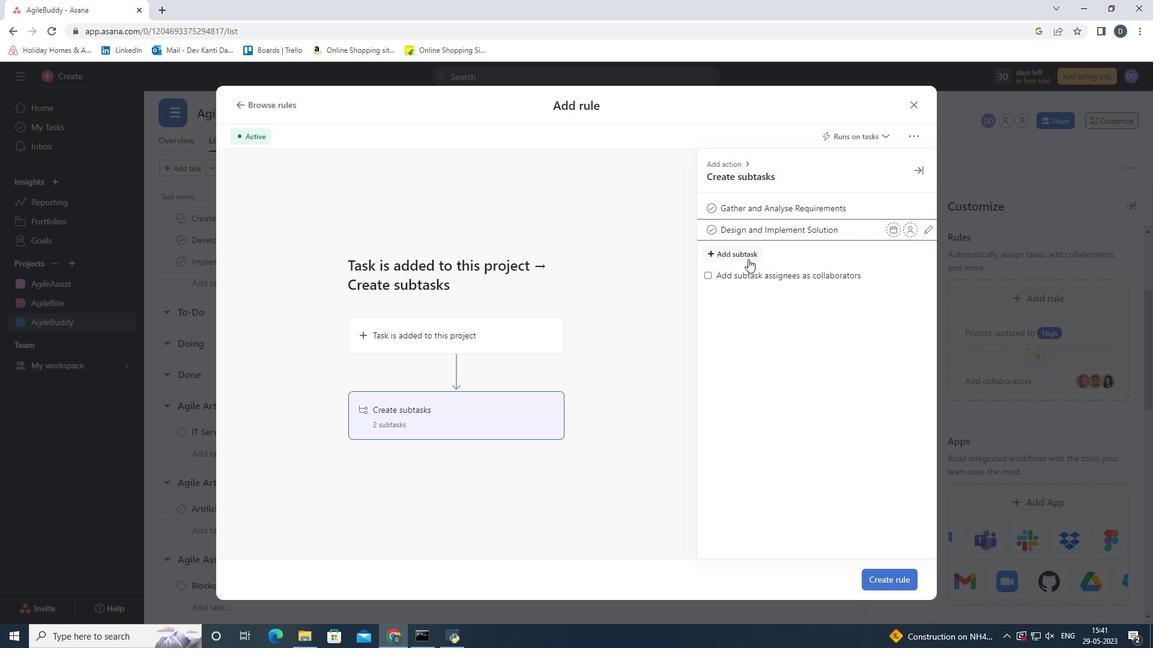 
Action: Mouse moved to (775, 257)
Screenshot: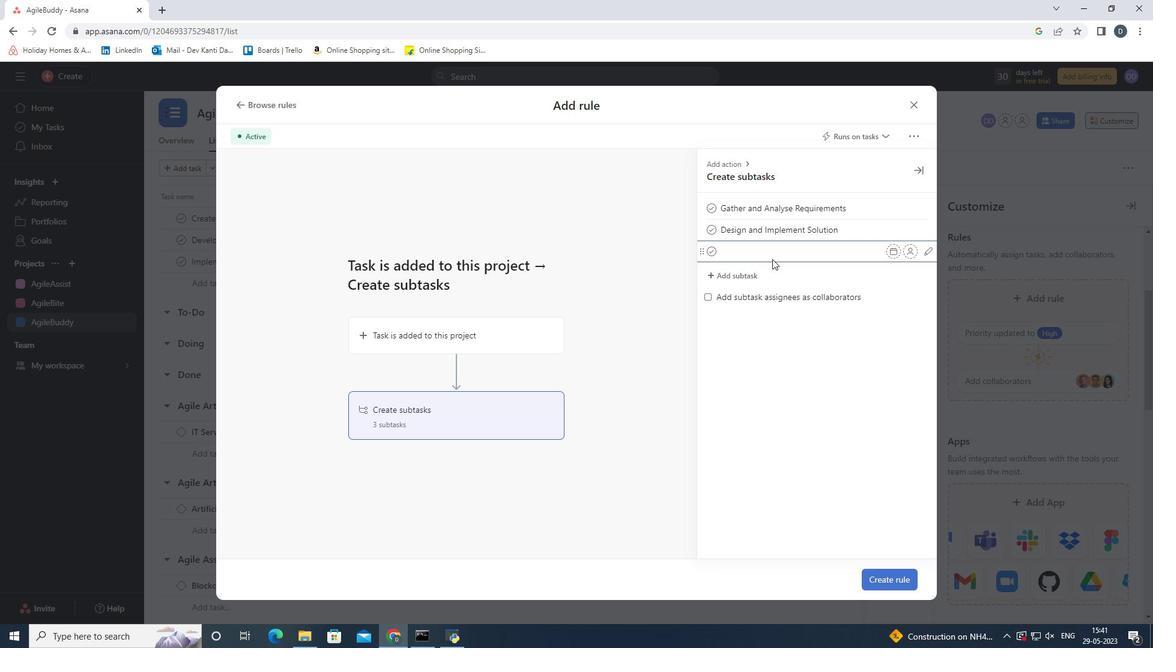 
Action: Key pressed <Key.shift>System<Key.space><Key.shift>Test<Key.space>and<Key.space><Key.shift_r><Key.shift_r><Key.shift_r><Key.shift_r>U<Key.shift>A<Key.shift><Key.shift><Key.shift><Key.shift><Key.shift><Key.shift><Key.shift><Key.shift><Key.shift><Key.shift><Key.shift><Key.shift><Key.shift>T
Screenshot: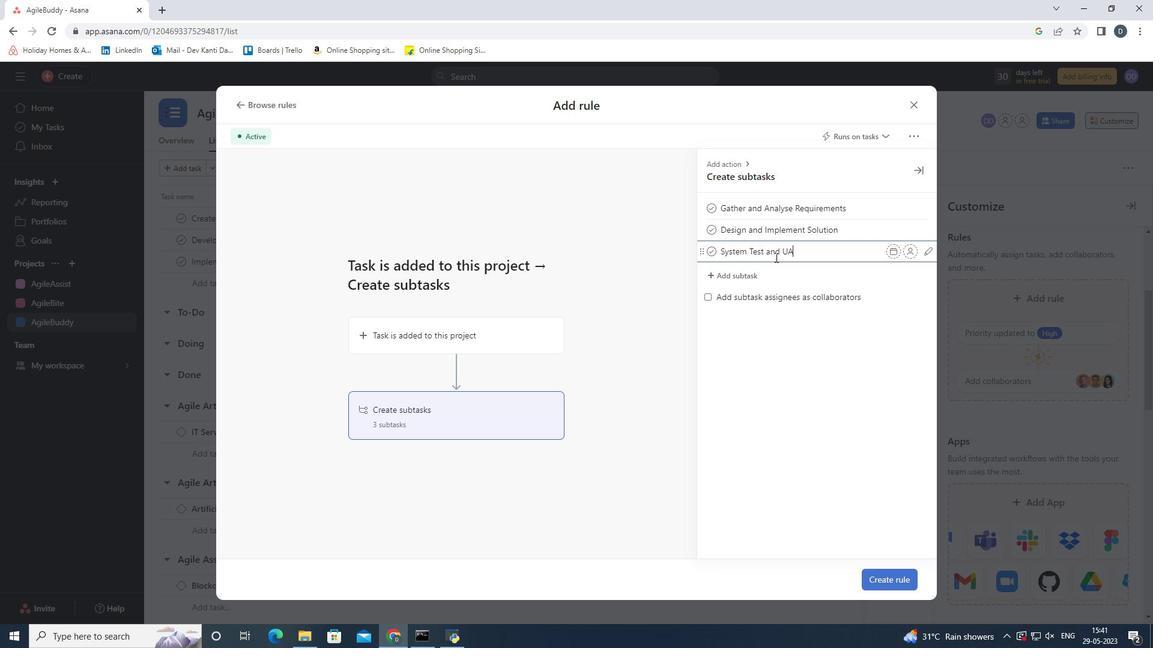 
Action: Mouse moved to (729, 281)
Screenshot: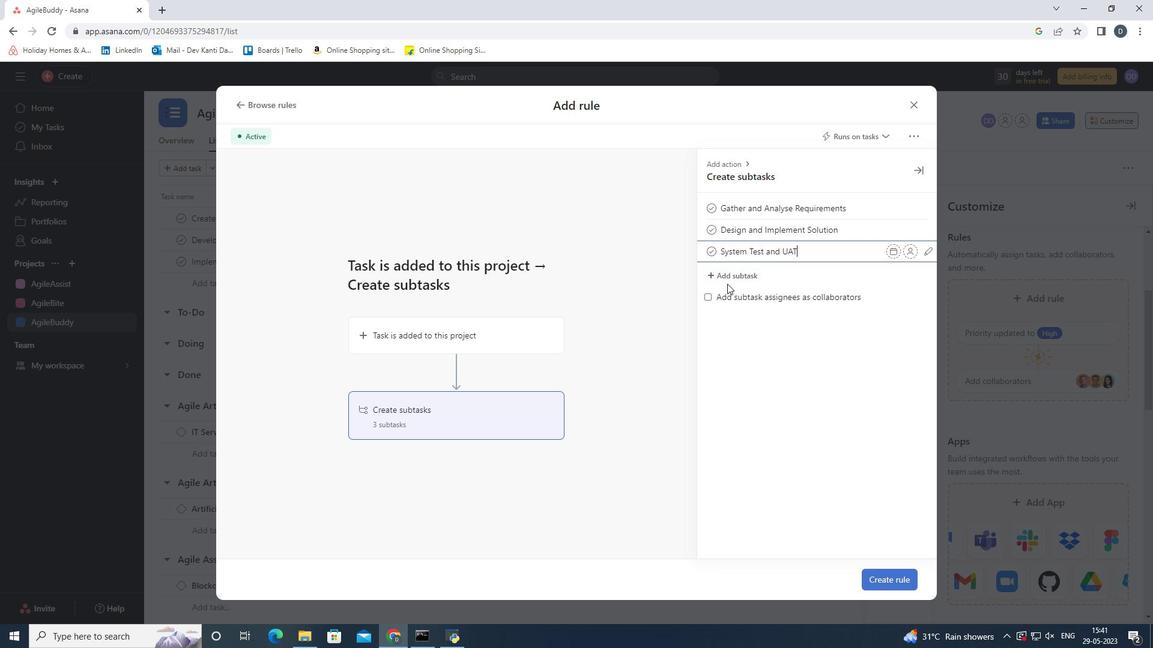 
Action: Mouse pressed left at (729, 281)
Screenshot: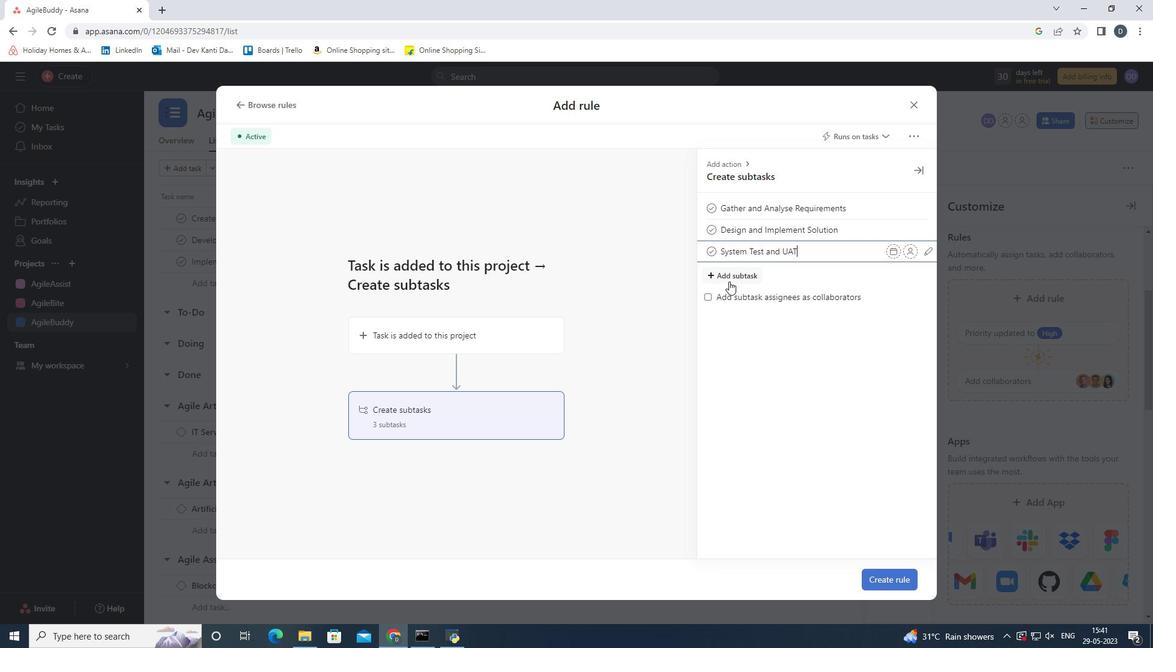 
Action: Mouse moved to (776, 415)
Screenshot: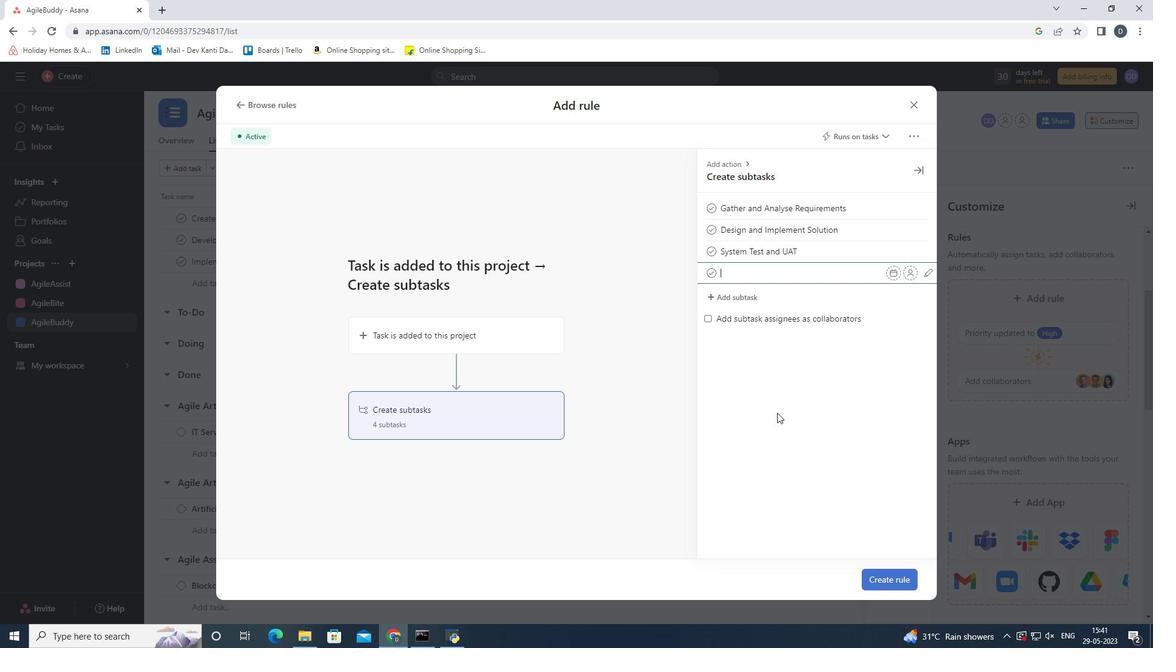 
Action: Key pressed <Key.shift><Key.shift>Release<Key.space>to<Key.space><Key.shift_r><Key.shift_r><Key.shift_r><Key.shift_r><Key.shift_r><Key.shift_r><Key.shift_r><Key.shift_r><Key.shift_r><Key.shift_r><Key.shift_r><Key.shift_r><Key.shift_r><Key.shift_r><Key.shift_r><Key.shift_r><Key.shift_r><Key.shift_r><Key.shift_r><Key.shift_r><Key.shift_r><Key.shift_r><Key.shift_r><Key.shift_r><Key.shift_r><Key.shift_r>r<Key.backspace><Key.shift_r><Key.shift_r><Key.shift_r><Key.shift_r>Production/<Key.space><Key.shift>Go<Key.space><Key.shift_r><Key.shift_r><Key.shift_r><Key.shift_r><Key.shift_r><Key.shift_r><Key.shift_r><Key.shift_r><Key.shift_r><Key.shift_r><Key.shift_r><Key.shift_r><Key.shift_r><Key.shift_r><Key.shift_r>Live
Screenshot: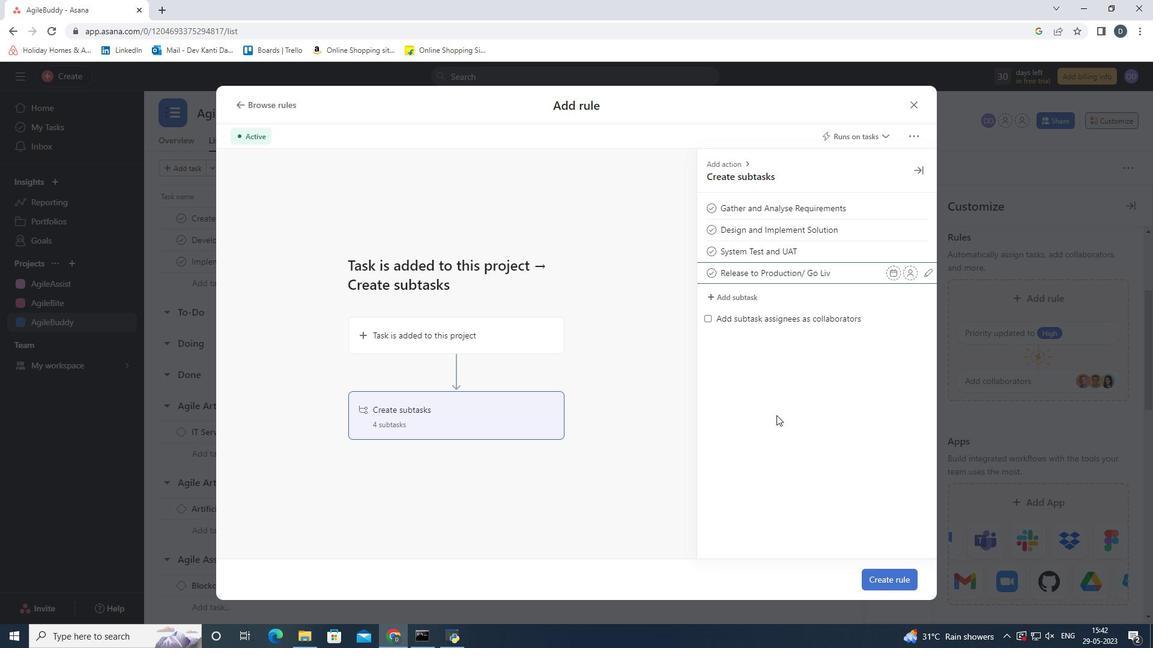 
Action: Mouse pressed left at (776, 415)
Screenshot: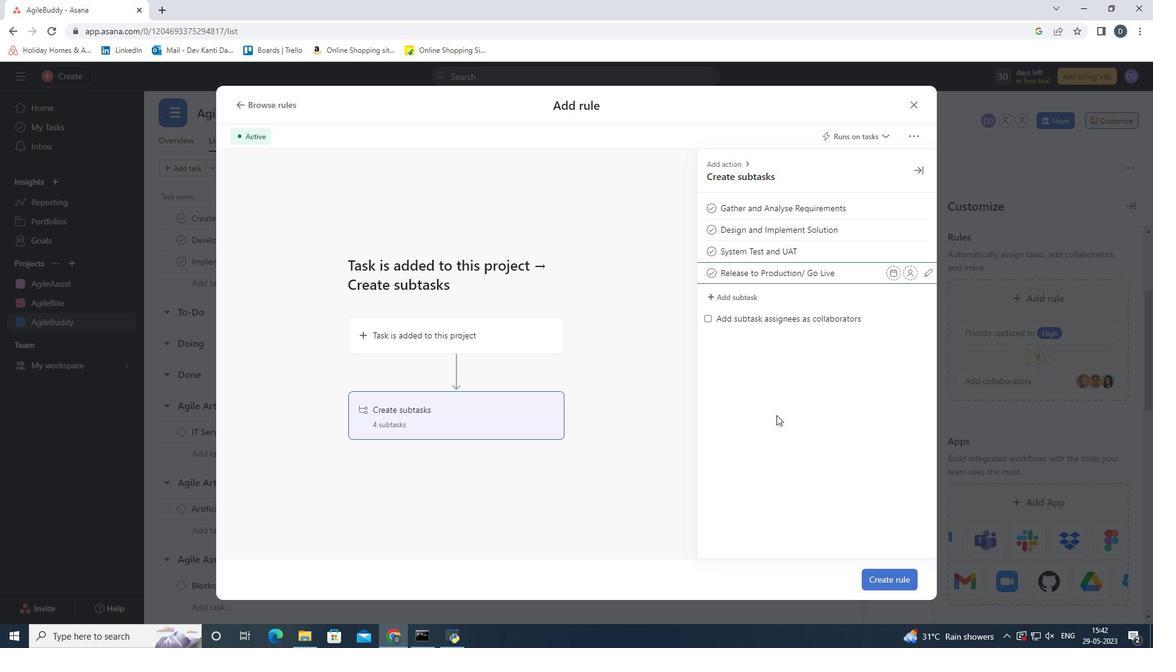 
Action: Mouse moved to (498, 341)
Screenshot: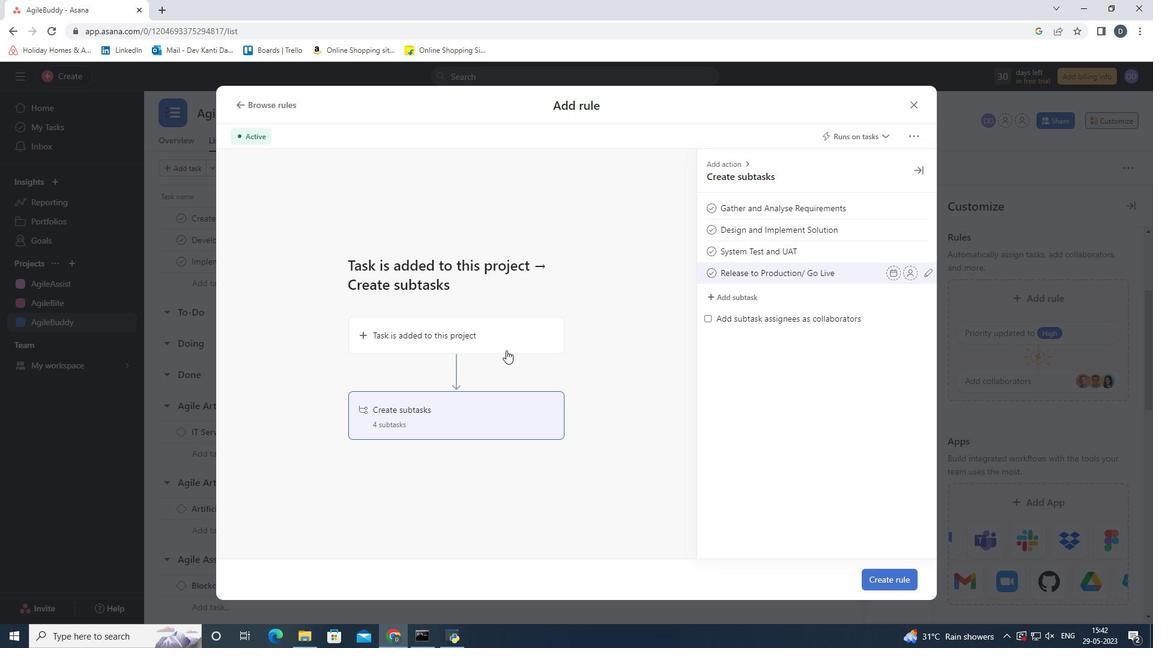 
Action: Mouse pressed left at (498, 341)
Screenshot: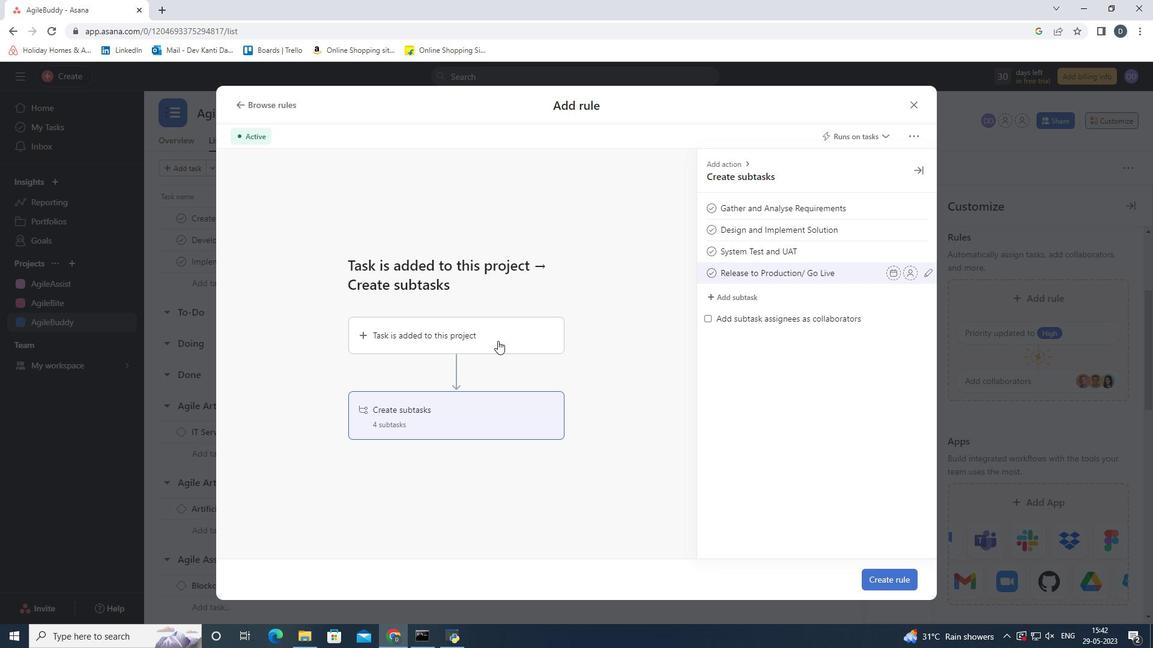 
Action: Mouse moved to (775, 230)
Screenshot: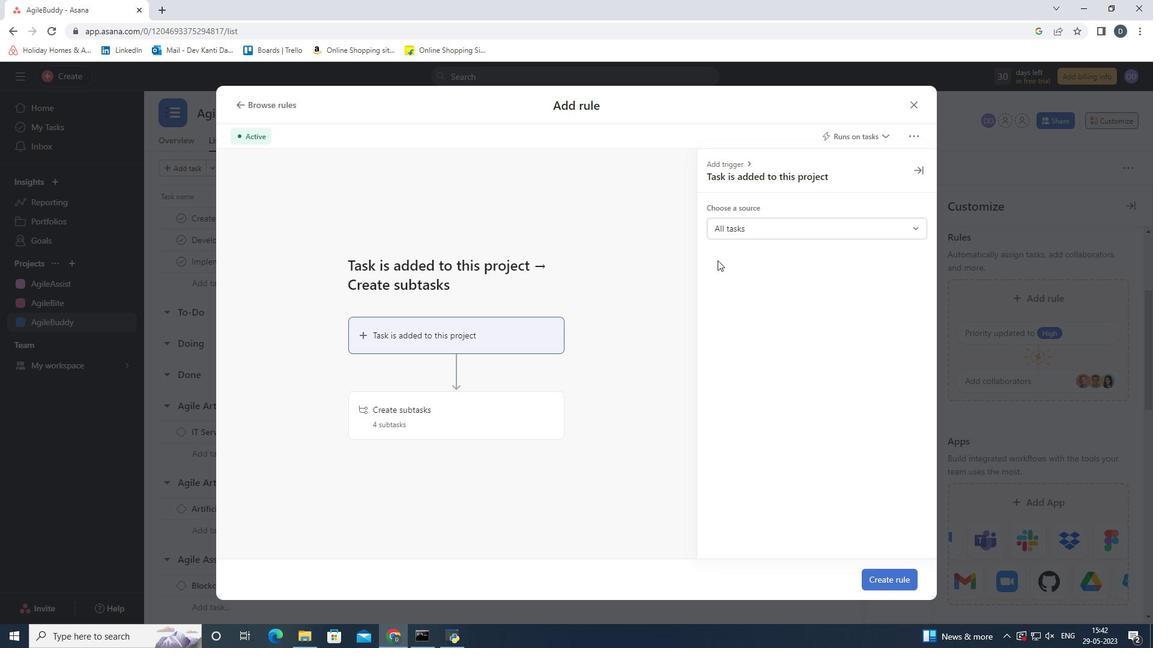 
Action: Mouse pressed left at (775, 230)
Screenshot: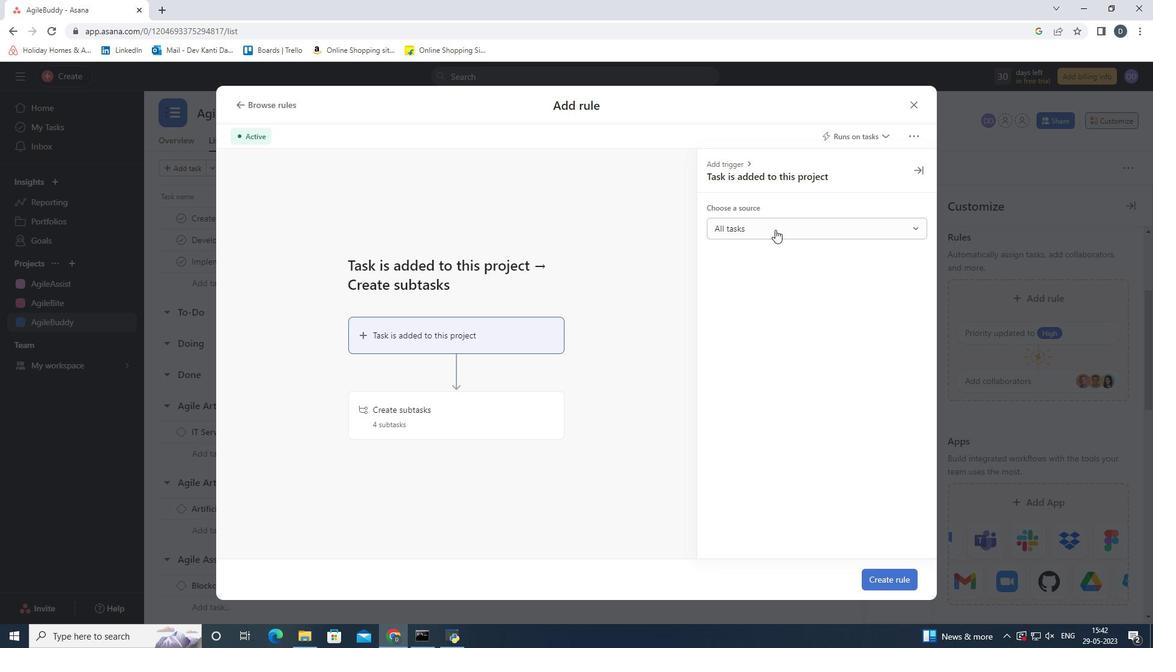 
Action: Mouse moved to (465, 425)
Screenshot: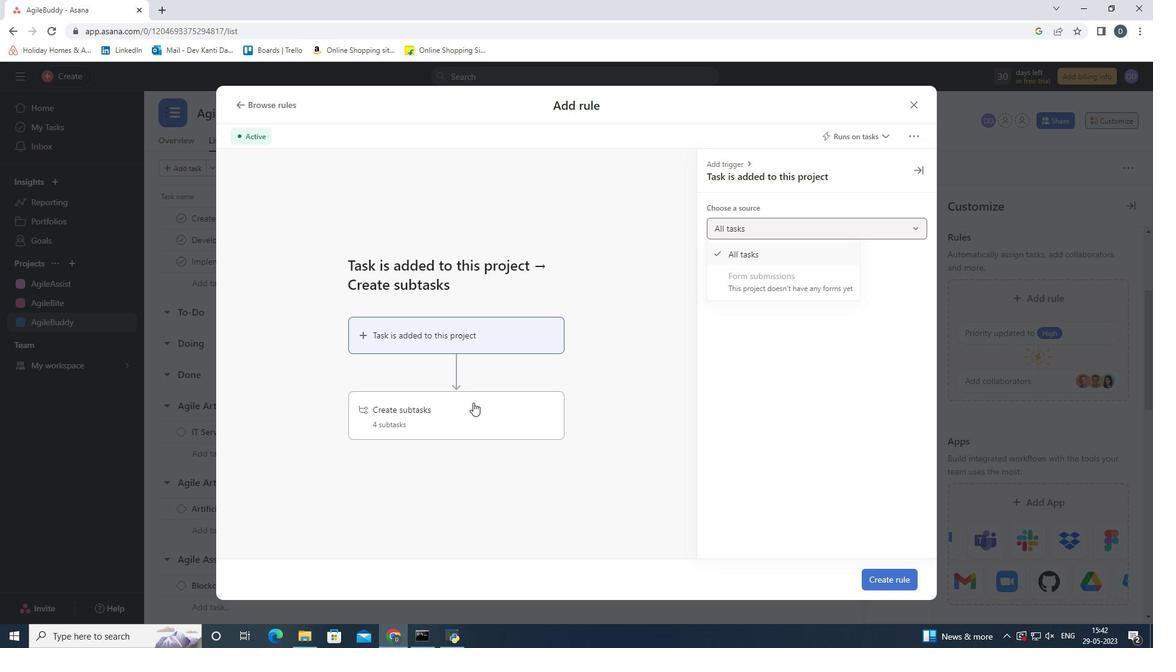 
Action: Mouse pressed left at (465, 425)
Screenshot: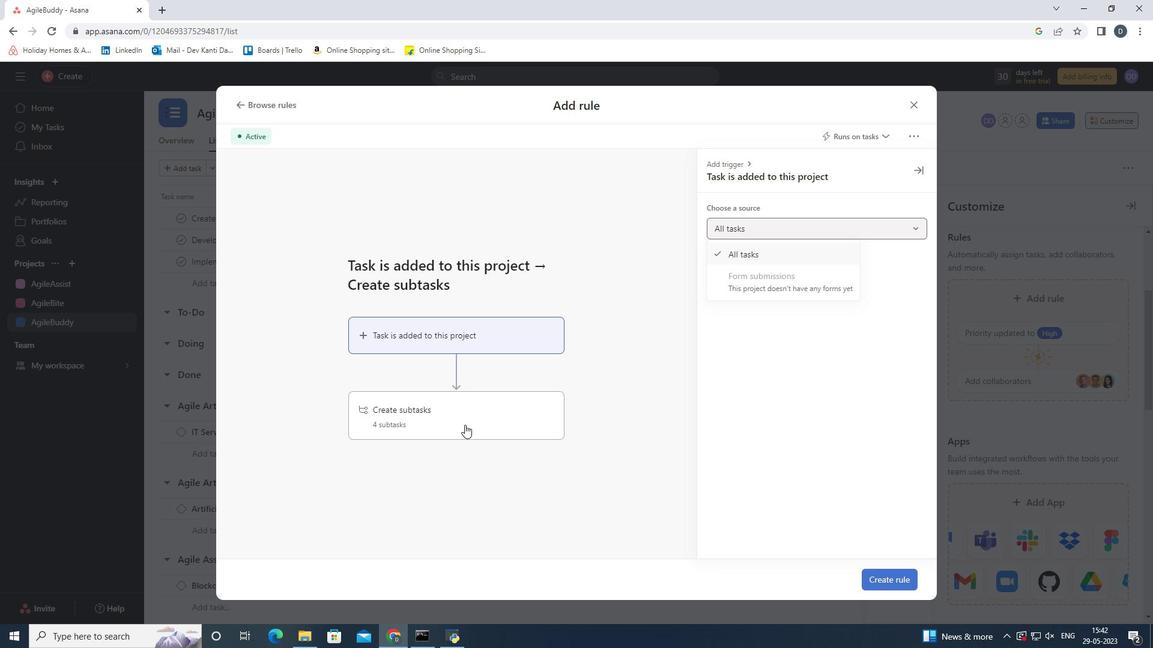
Action: Mouse moved to (884, 578)
Screenshot: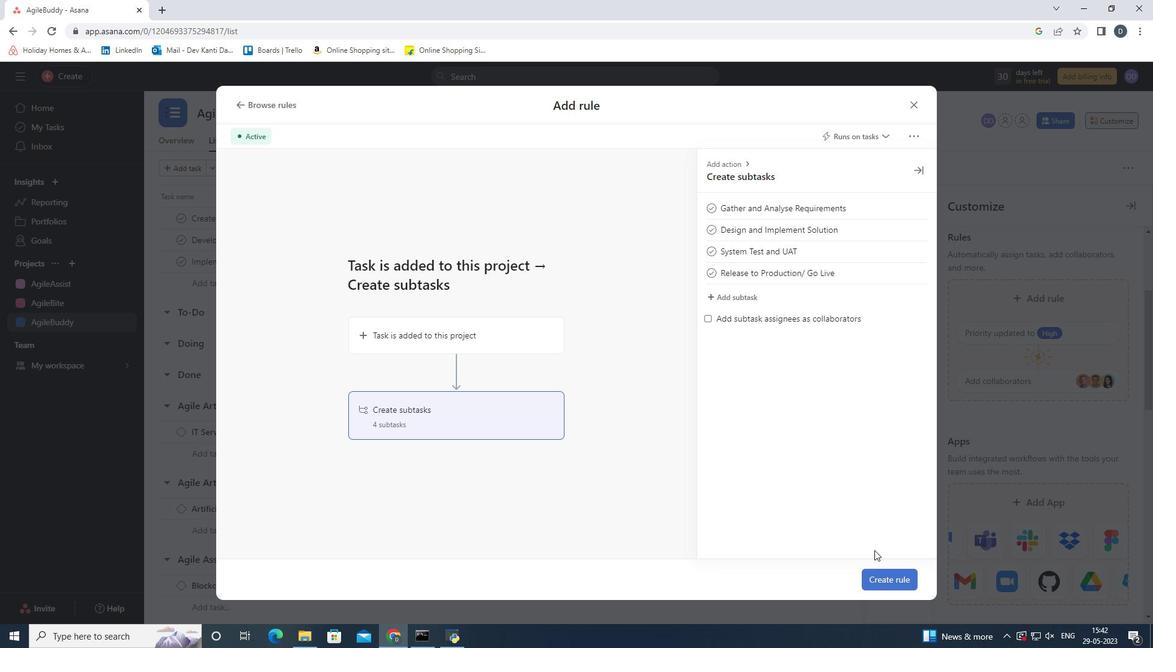 
Action: Mouse pressed left at (884, 578)
Screenshot: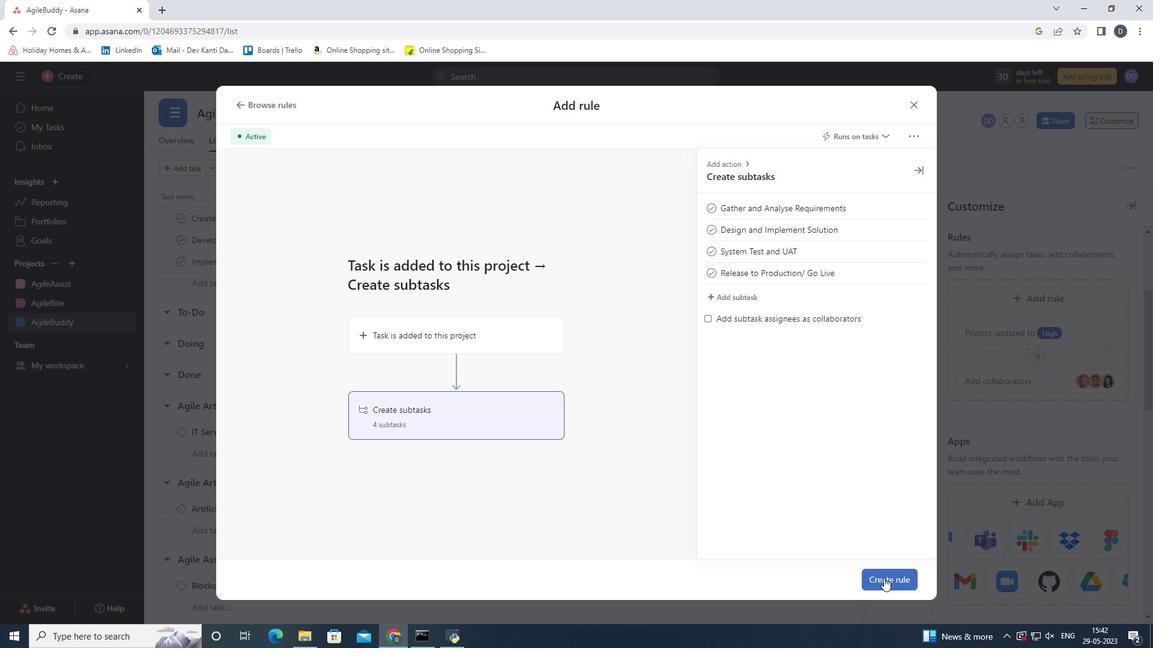 
Action: Mouse moved to (1124, 208)
Screenshot: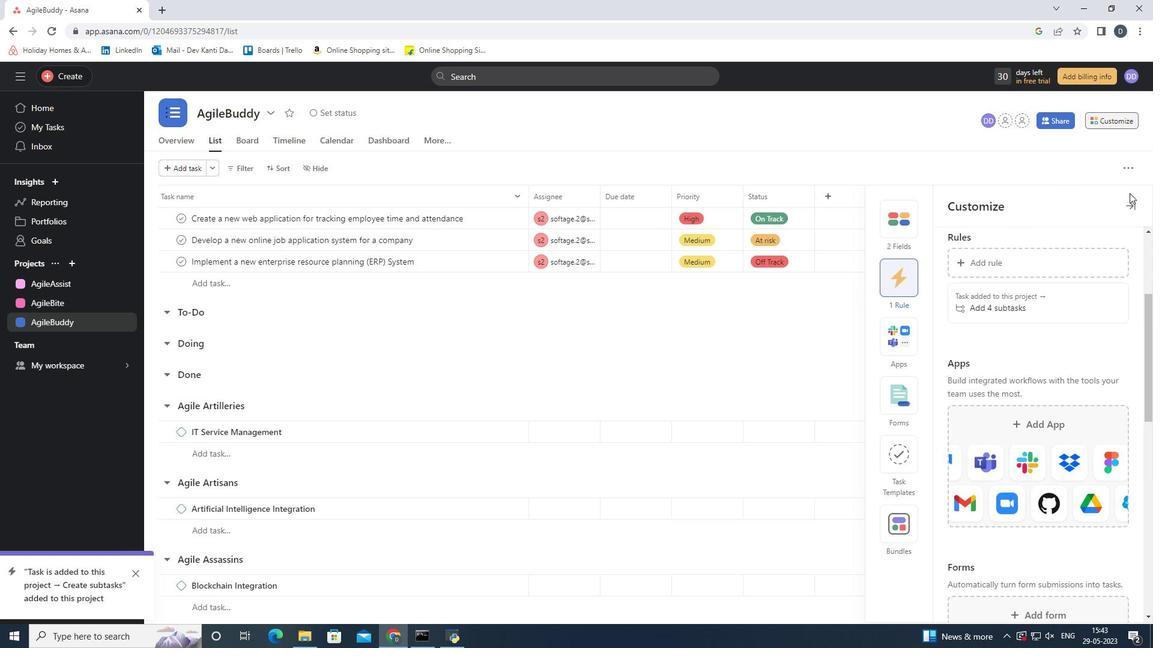 
Action: Mouse pressed left at (1124, 208)
Screenshot: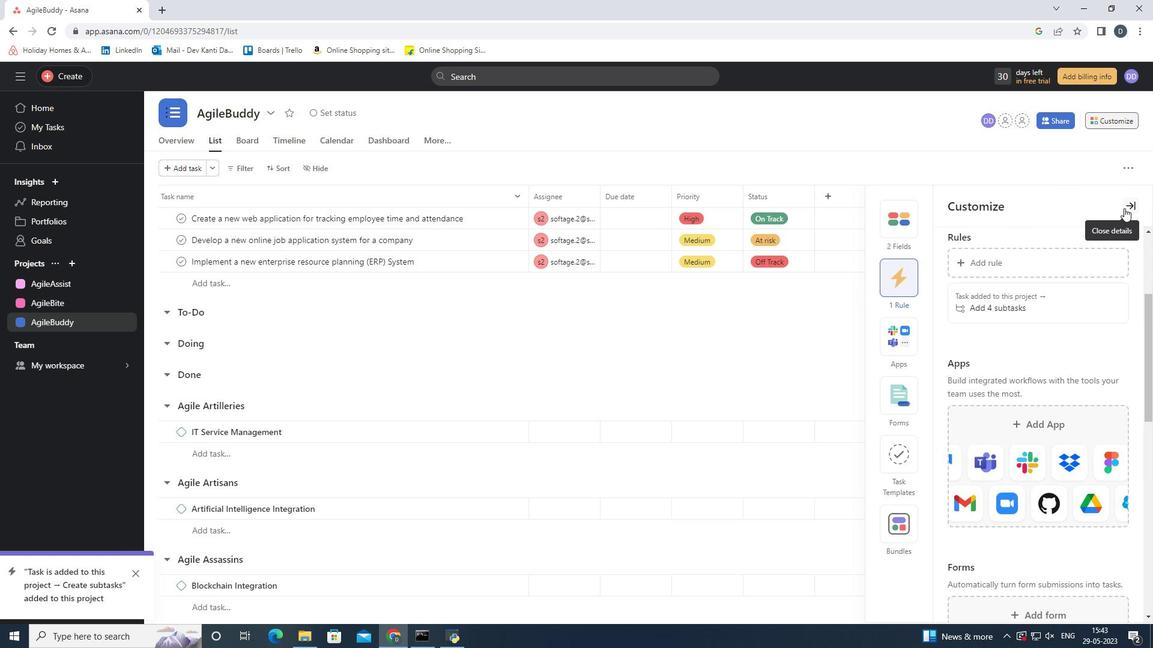 
Action: Mouse moved to (131, 576)
Screenshot: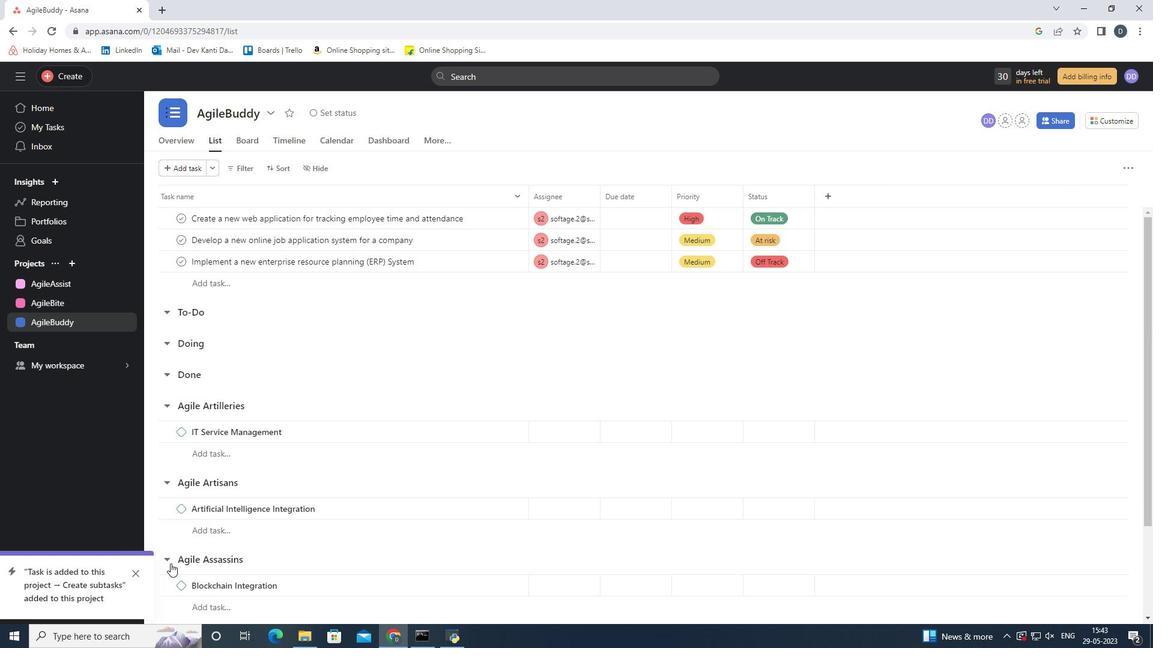 
Action: Mouse pressed left at (131, 576)
Screenshot: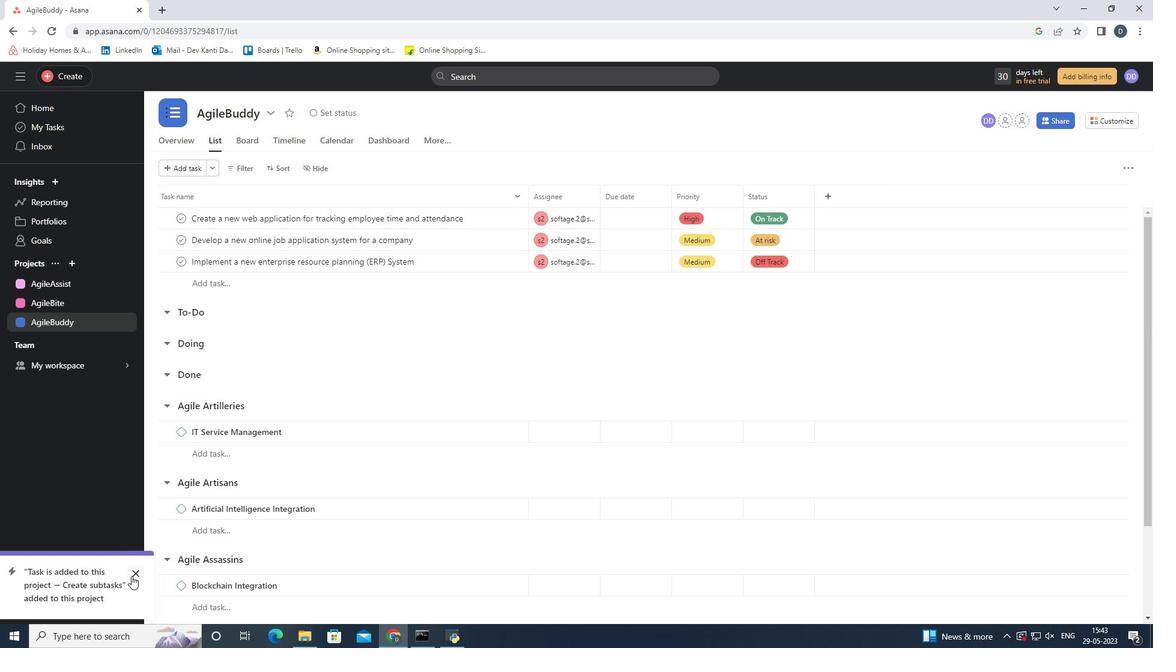 
Action: Mouse moved to (721, 397)
Screenshot: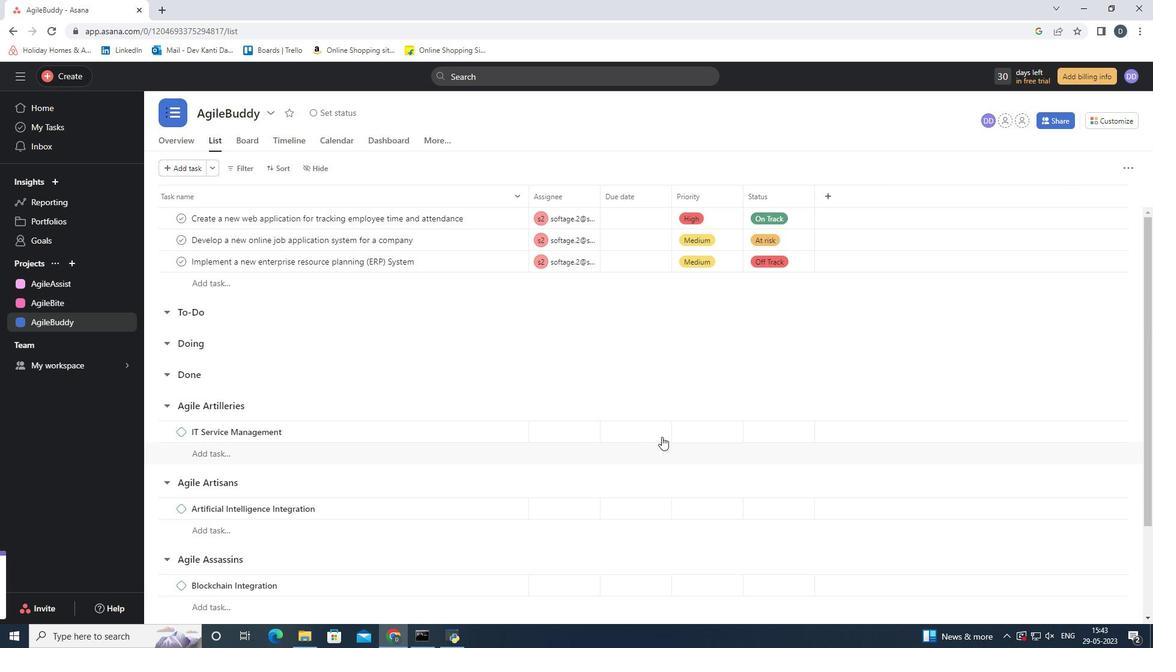 
